 Task: Add an event with the title Second Training Session: Conflict Resolution Strategies in the Workplace, date '2024/04/11', time 8:00 AM to 10:00 AMand add a description: Develop and implement strategies to minimize or eliminate identified risks. This may involve various approaches such as risk avoidance., put the event into Orange category . Add location for the event as: 456 Park Avenue, Downtown, Chicago, USA, logged in from the account softage.8@softage.netand send the event invitation to softage.6@softage.net and softage.7@softage.net. Set a reminder for the event 30 minutes before
Action: Mouse moved to (135, 137)
Screenshot: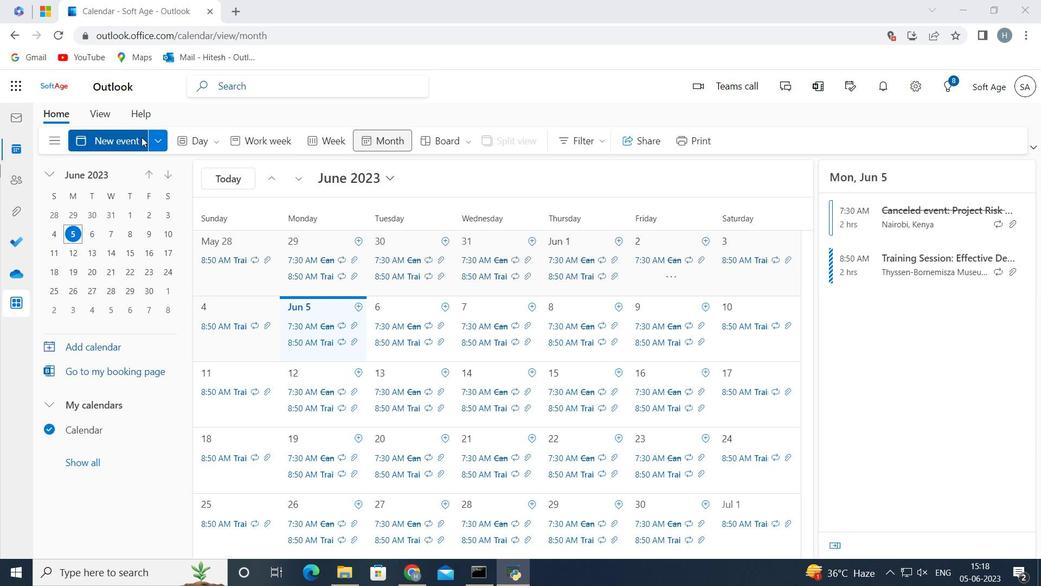 
Action: Mouse pressed left at (135, 137)
Screenshot: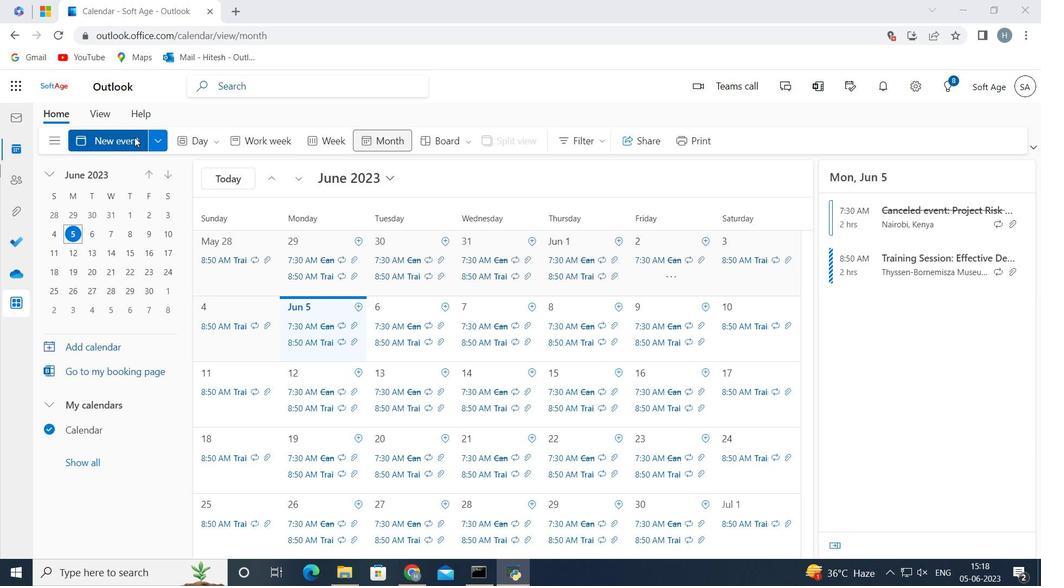
Action: Mouse moved to (263, 221)
Screenshot: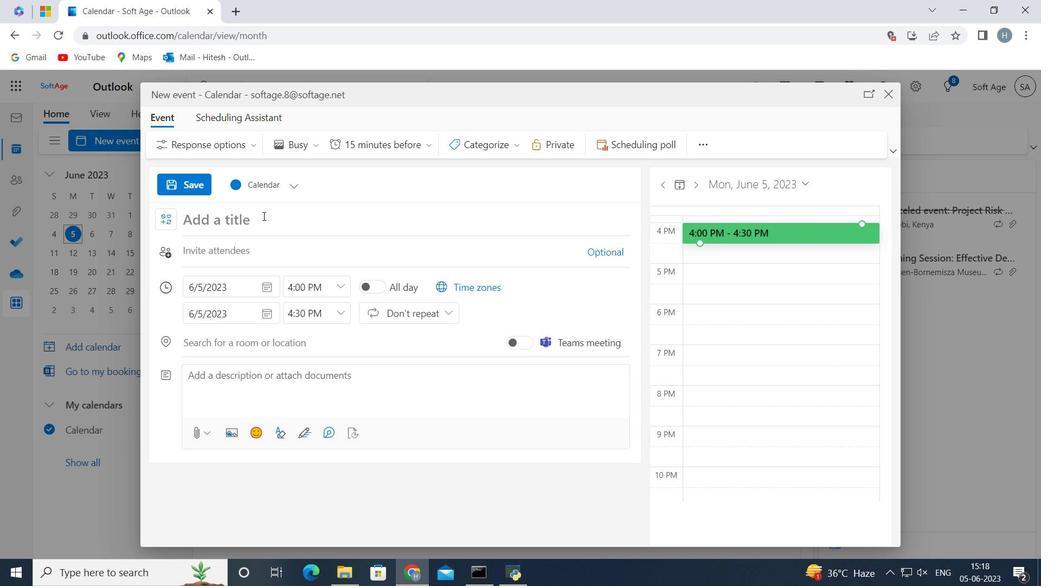 
Action: Mouse pressed left at (263, 221)
Screenshot: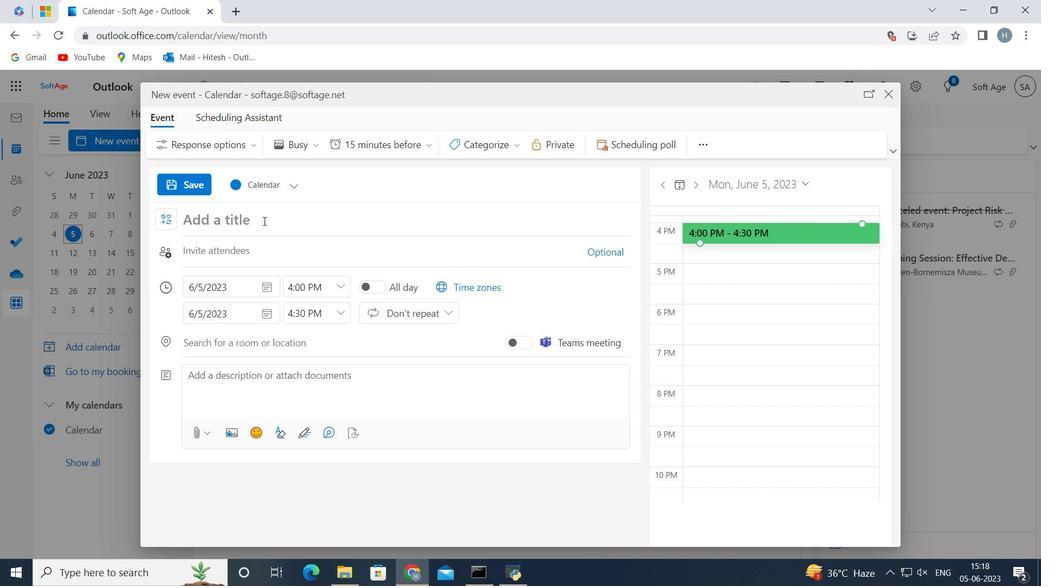 
Action: Key pressed <Key.shift>Second<Key.space><Key.shift>Training<Key.space><Key.shift>Session<Key.shift_r>:<Key.space><Key.shift>Conflict<Key.space><Key.shift>Resolution<Key.space><Key.shift>Strategies<Key.space>in<Key.space>the<Key.space><Key.shift>Workplace<Key.space>
Screenshot: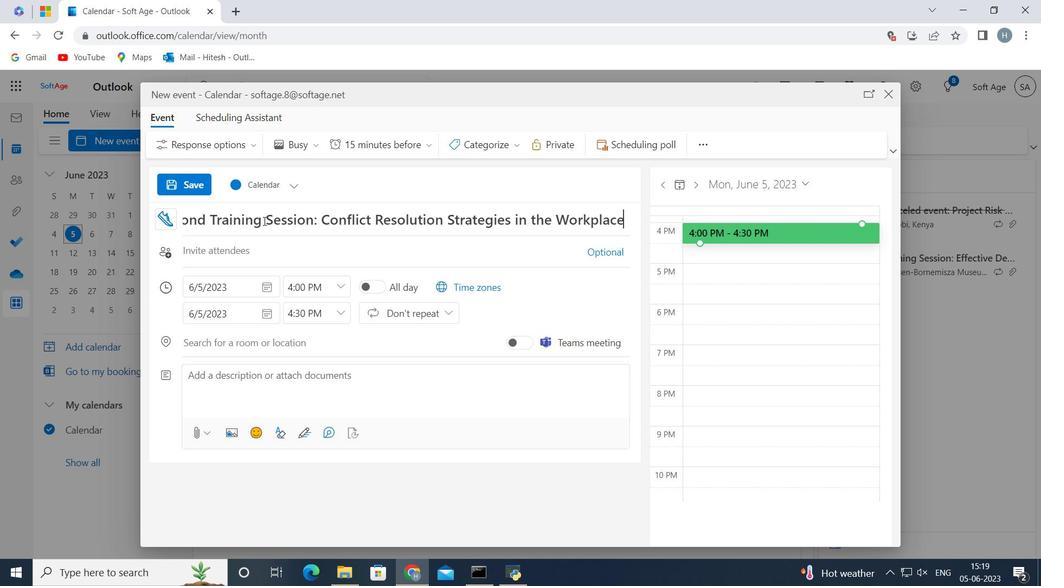 
Action: Mouse moved to (266, 288)
Screenshot: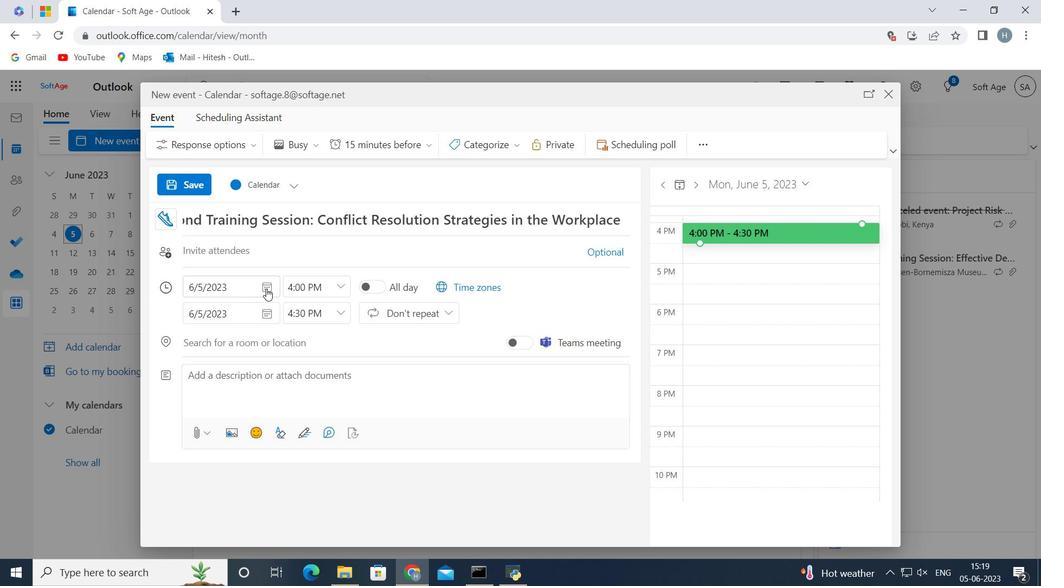
Action: Mouse pressed left at (266, 288)
Screenshot: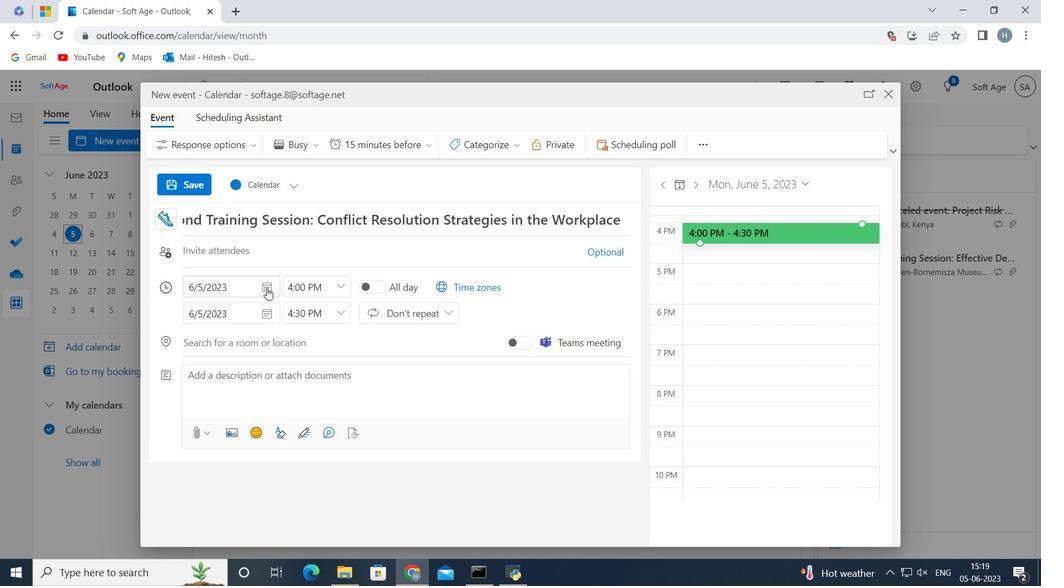 
Action: Mouse moved to (240, 309)
Screenshot: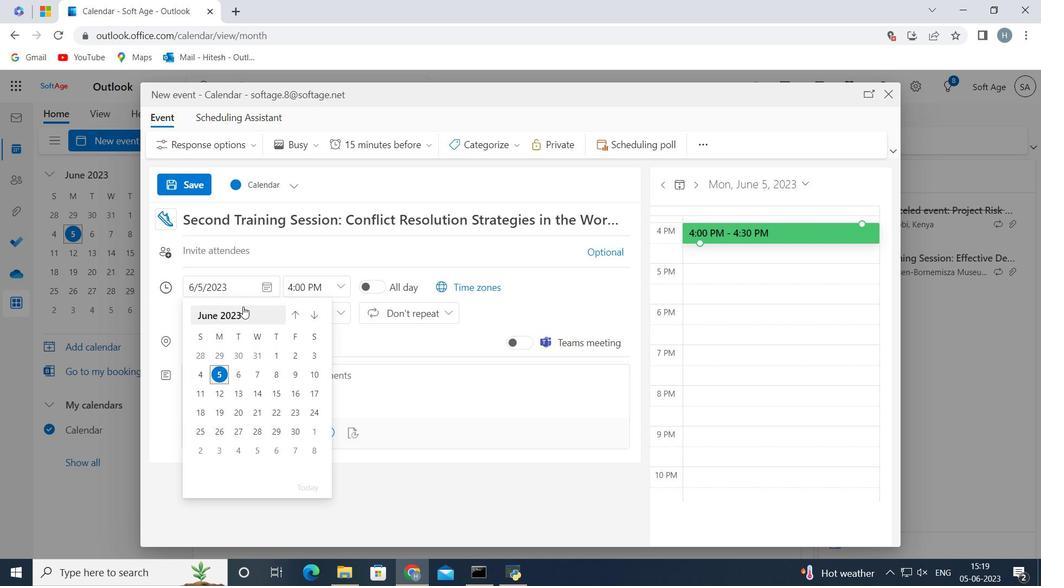 
Action: Mouse pressed left at (240, 309)
Screenshot: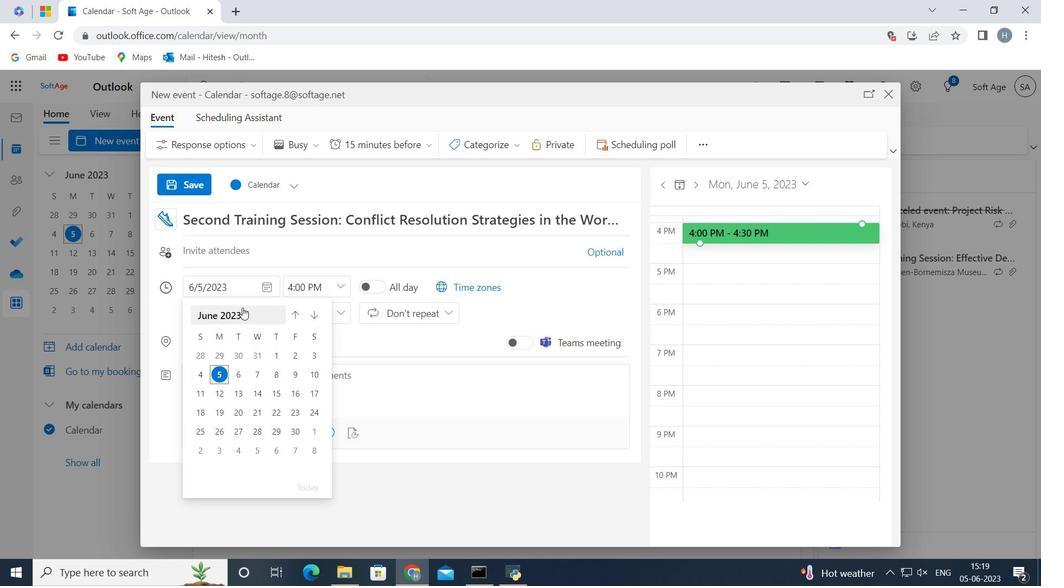 
Action: Mouse pressed left at (240, 309)
Screenshot: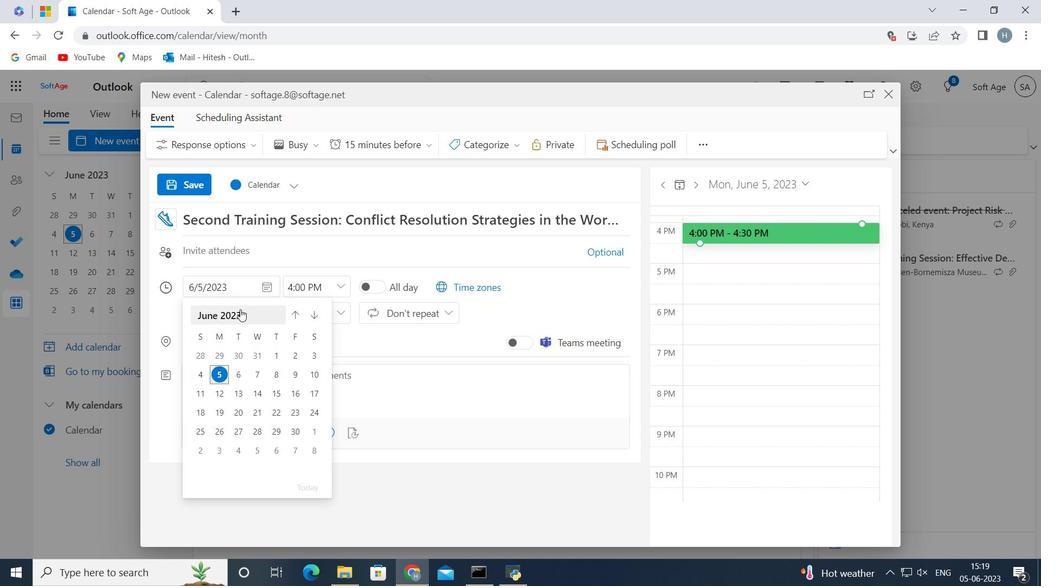 
Action: Mouse moved to (210, 373)
Screenshot: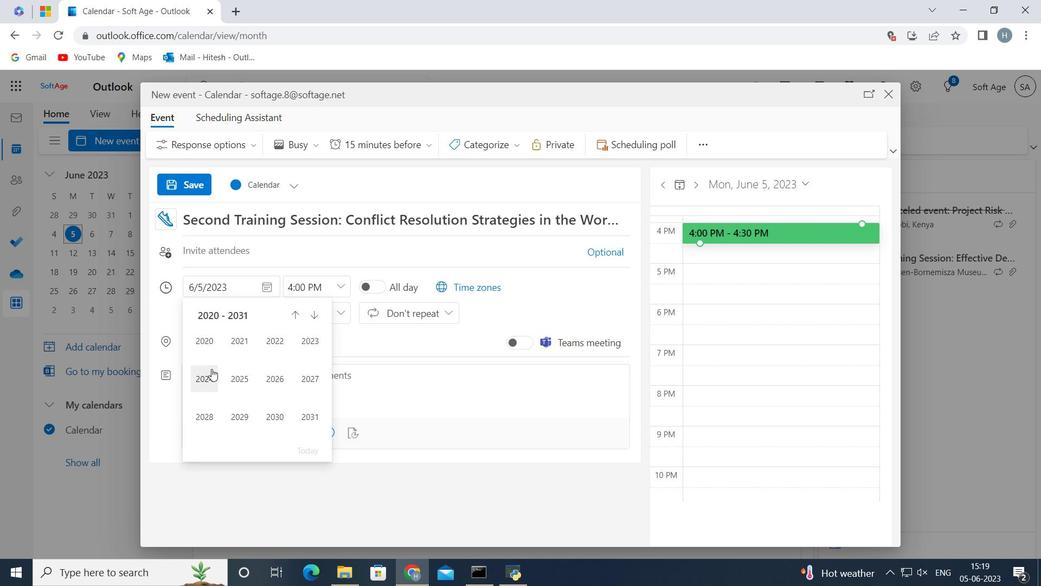 
Action: Mouse pressed left at (210, 373)
Screenshot: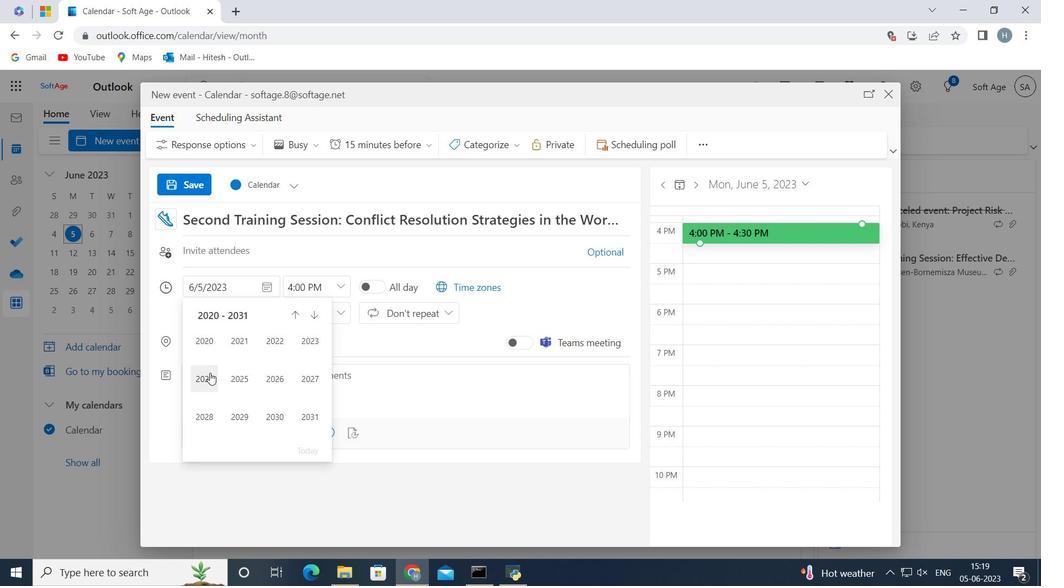 
Action: Mouse moved to (314, 340)
Screenshot: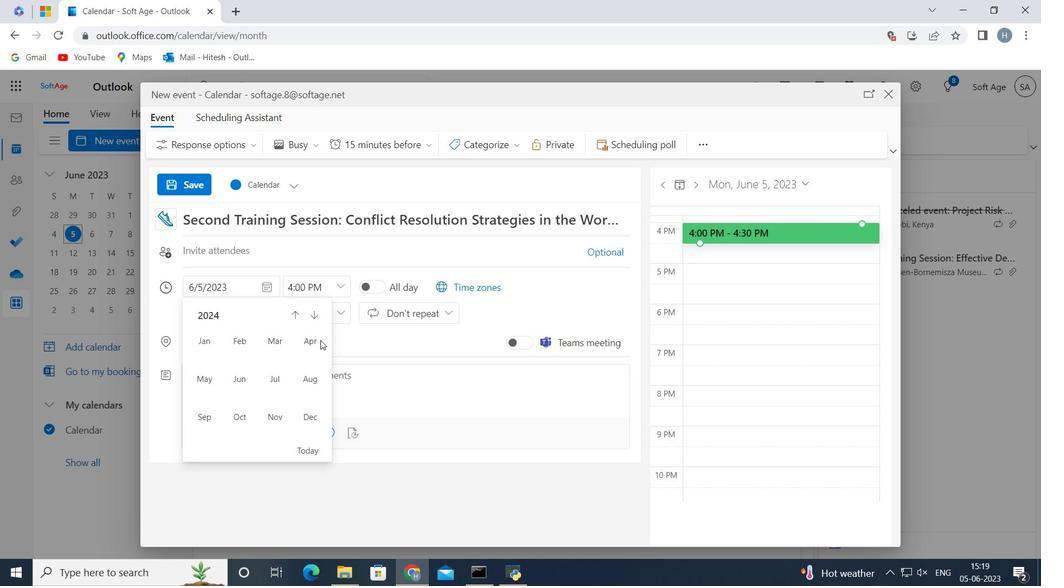 
Action: Mouse pressed left at (314, 340)
Screenshot: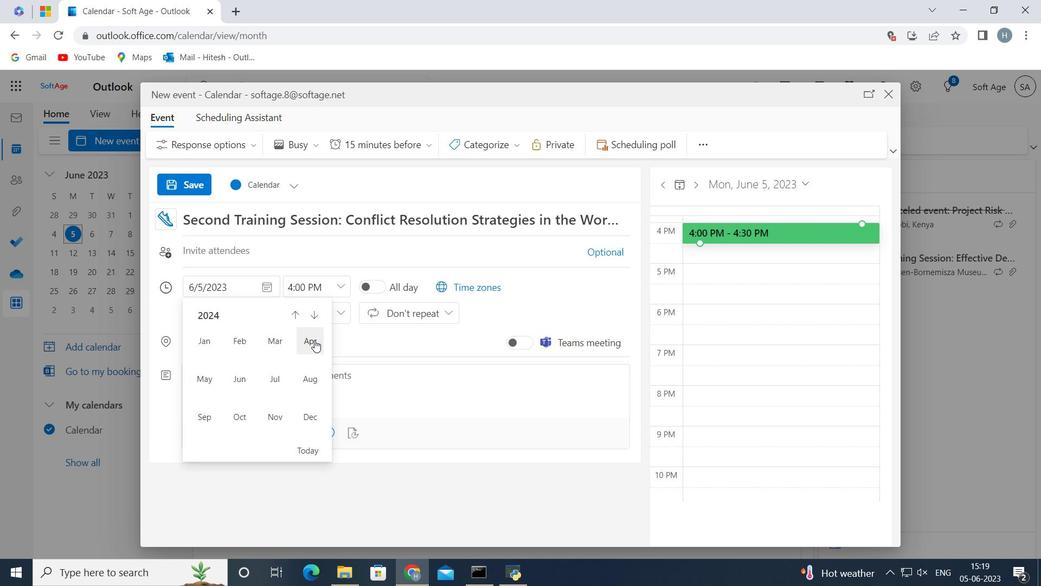 
Action: Mouse moved to (277, 371)
Screenshot: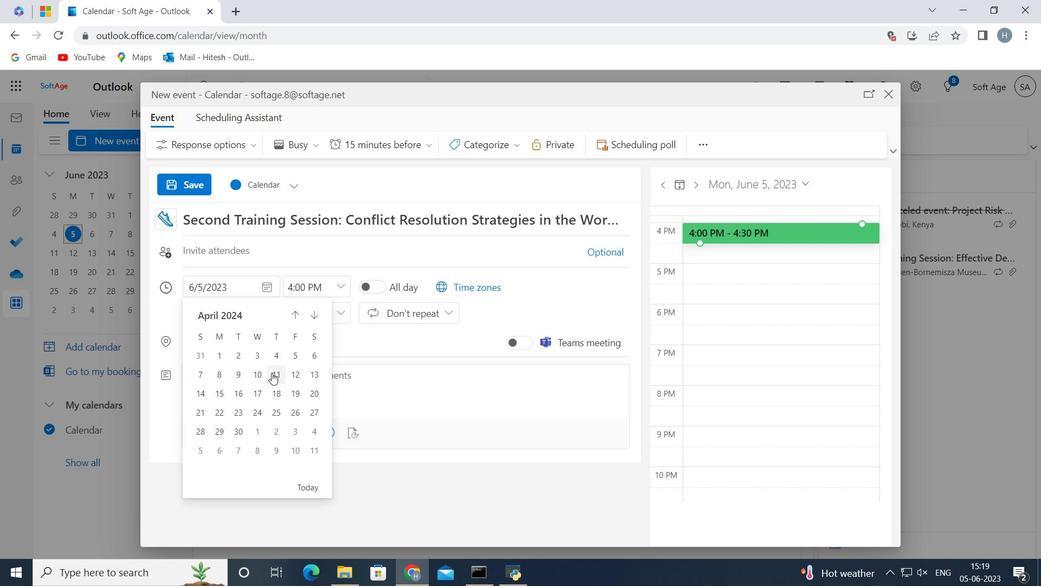 
Action: Mouse pressed left at (277, 371)
Screenshot: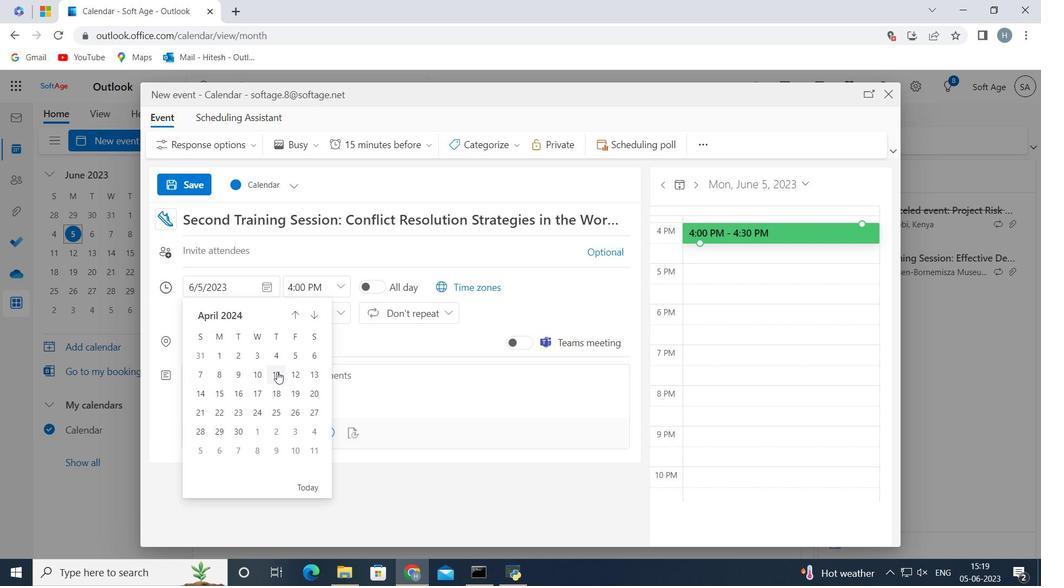 
Action: Mouse moved to (341, 284)
Screenshot: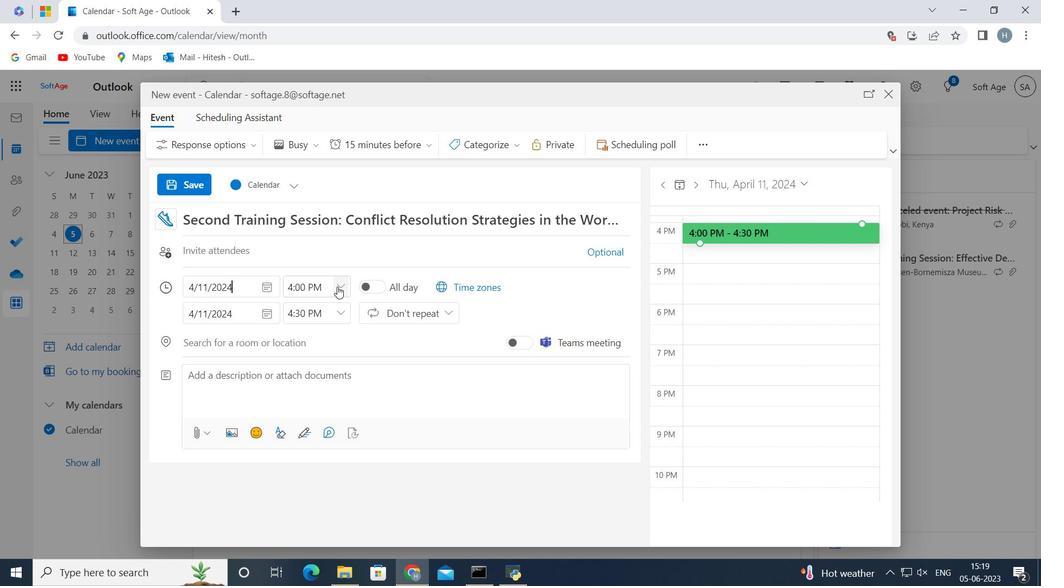
Action: Mouse pressed left at (341, 284)
Screenshot: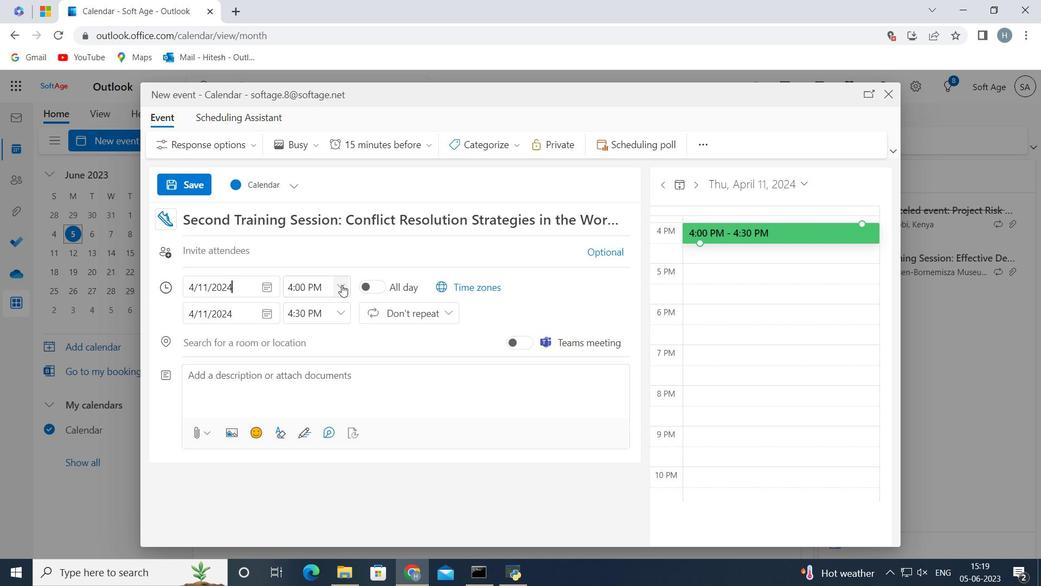 
Action: Mouse moved to (316, 356)
Screenshot: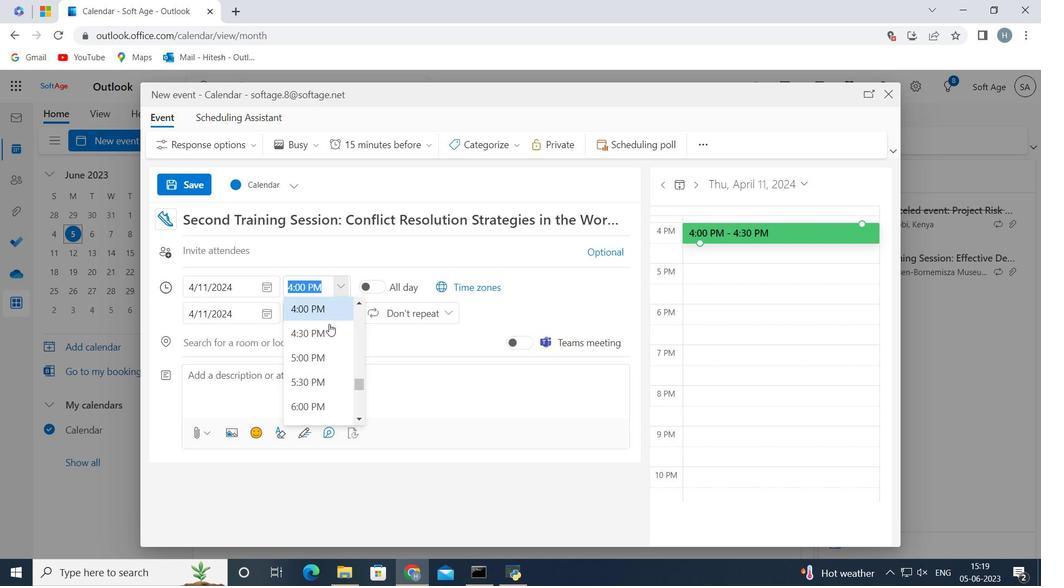 
Action: Mouse scrolled (316, 357) with delta (0, 0)
Screenshot: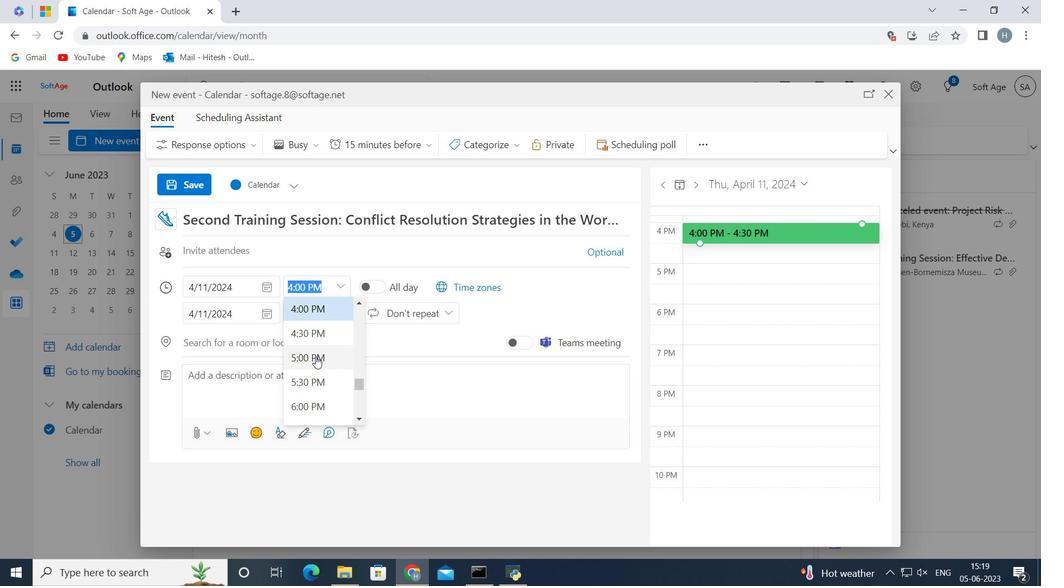 
Action: Mouse scrolled (316, 357) with delta (0, 0)
Screenshot: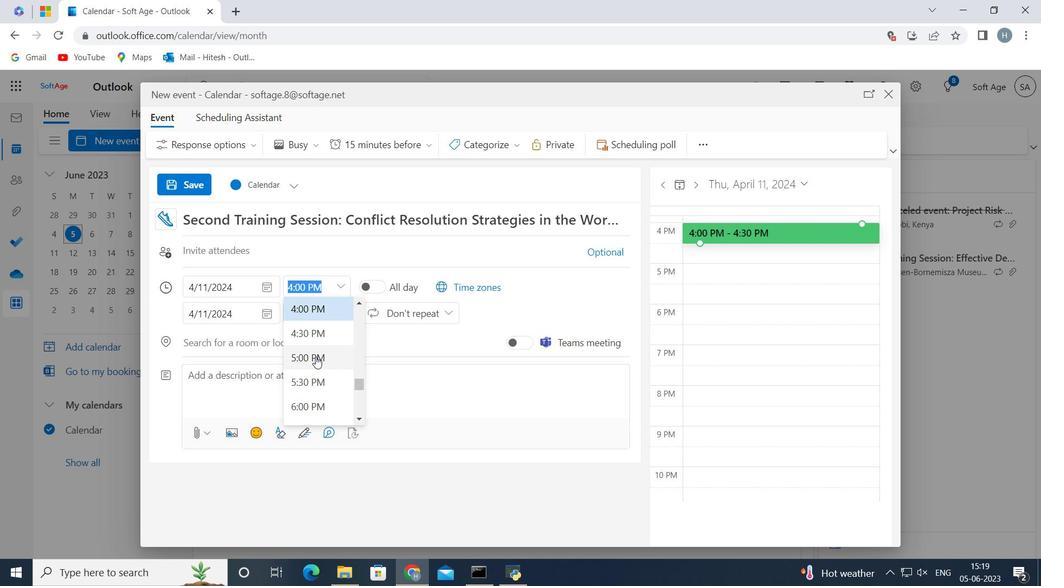 
Action: Mouse scrolled (316, 357) with delta (0, 0)
Screenshot: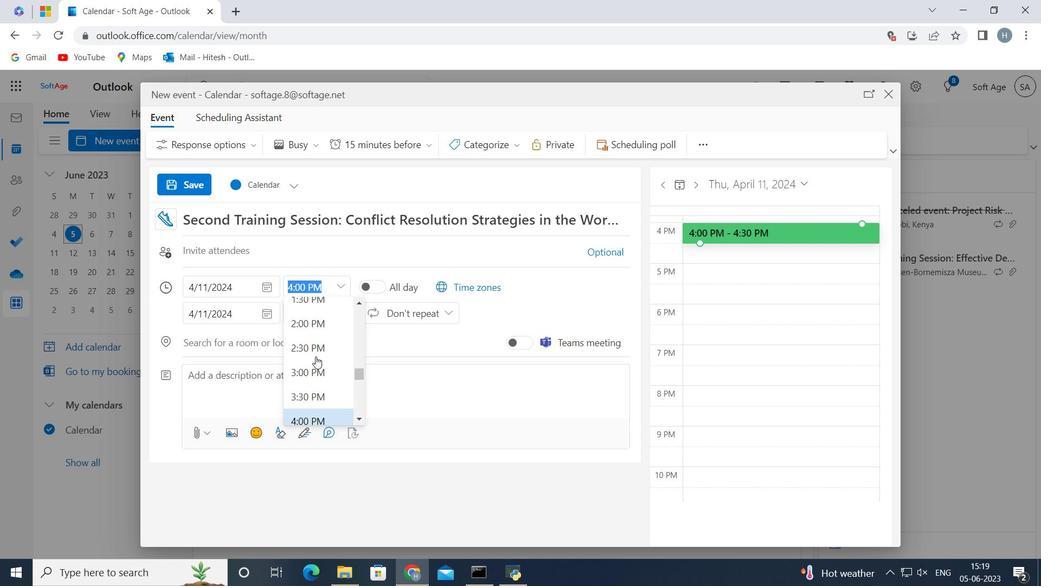 
Action: Mouse scrolled (316, 357) with delta (0, 0)
Screenshot: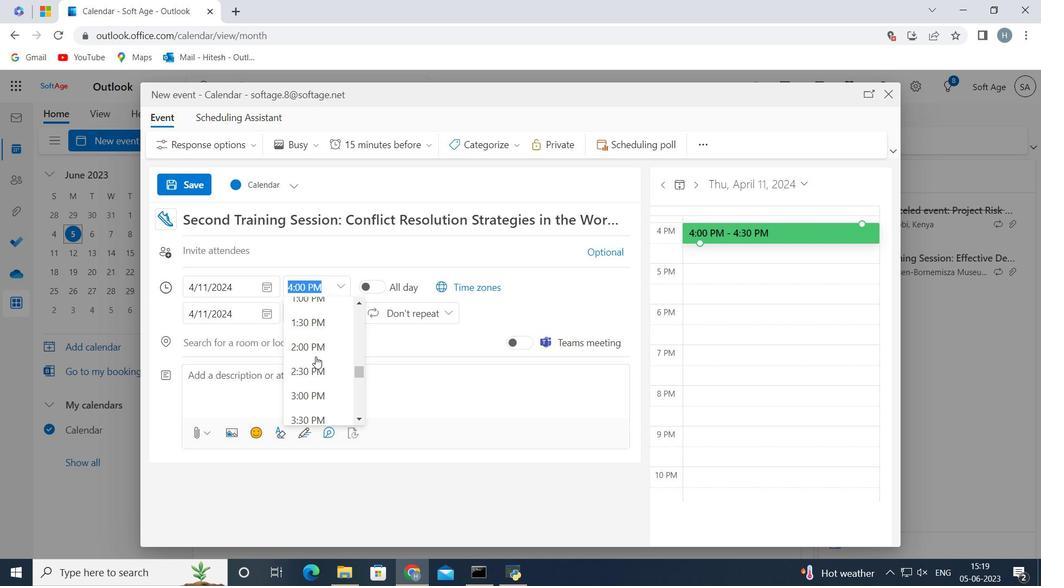 
Action: Mouse scrolled (316, 357) with delta (0, 0)
Screenshot: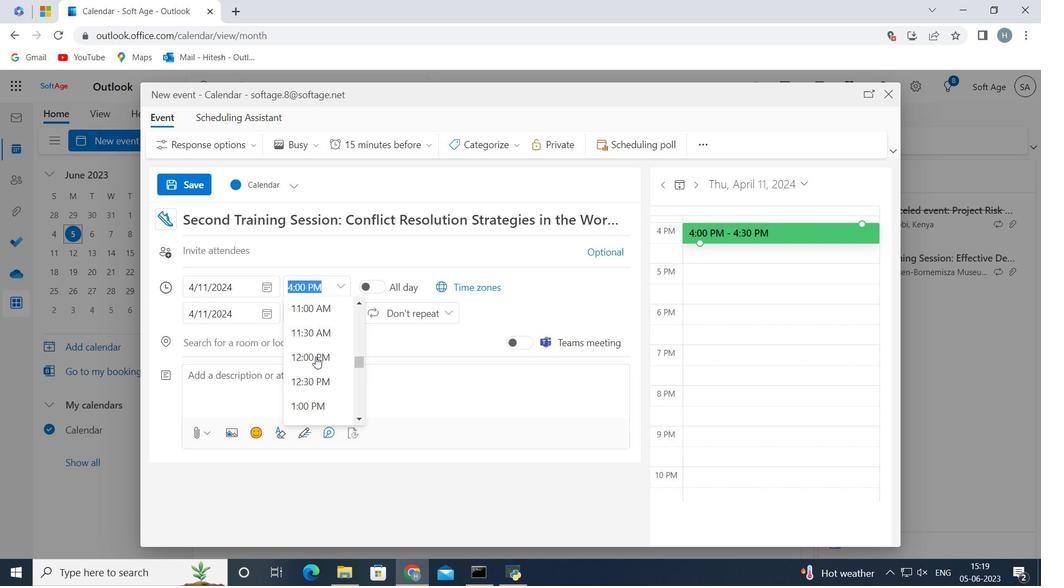 
Action: Mouse scrolled (316, 357) with delta (0, 0)
Screenshot: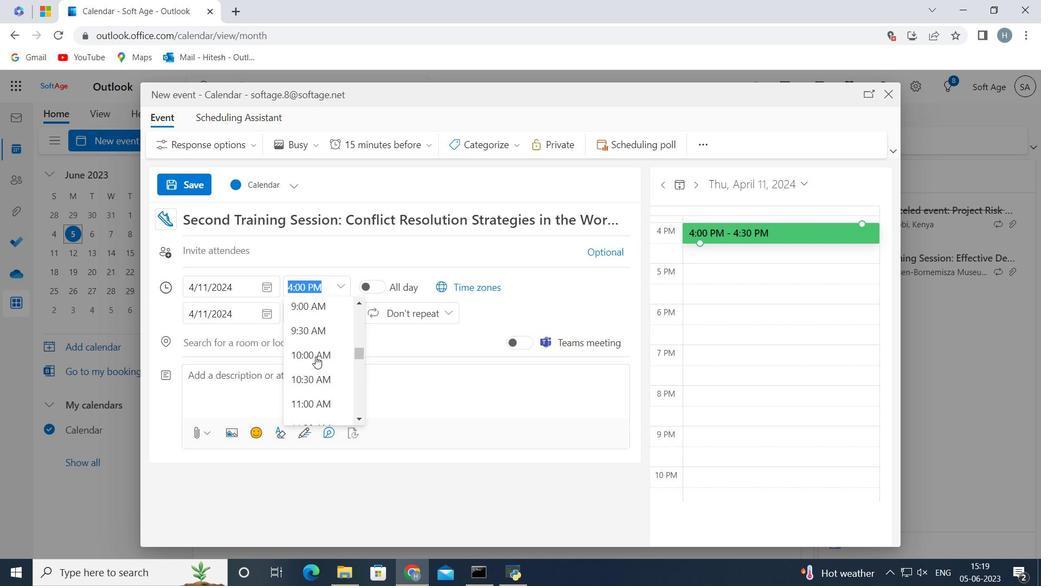 
Action: Mouse moved to (309, 332)
Screenshot: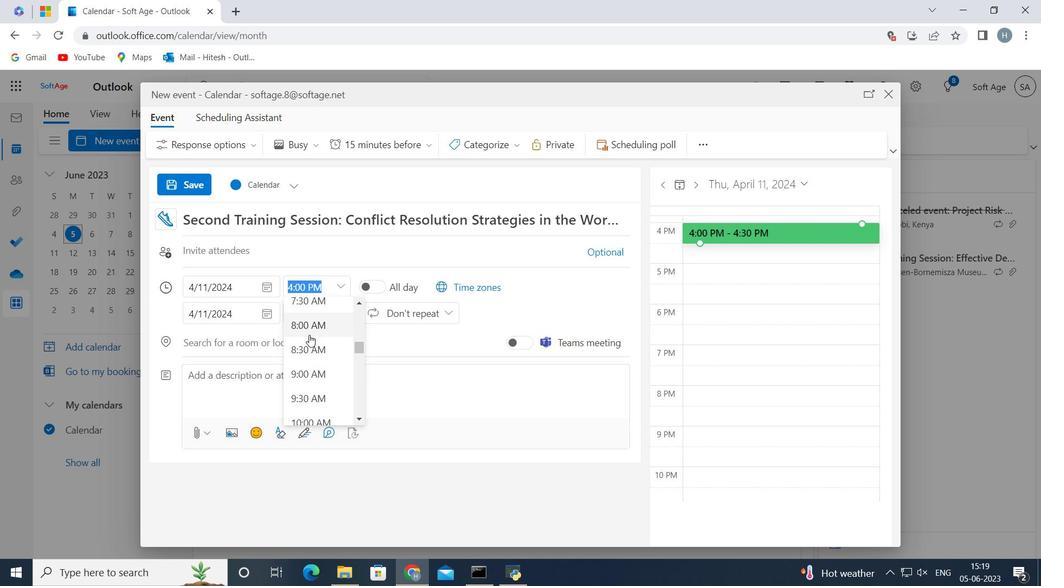 
Action: Mouse pressed left at (309, 332)
Screenshot: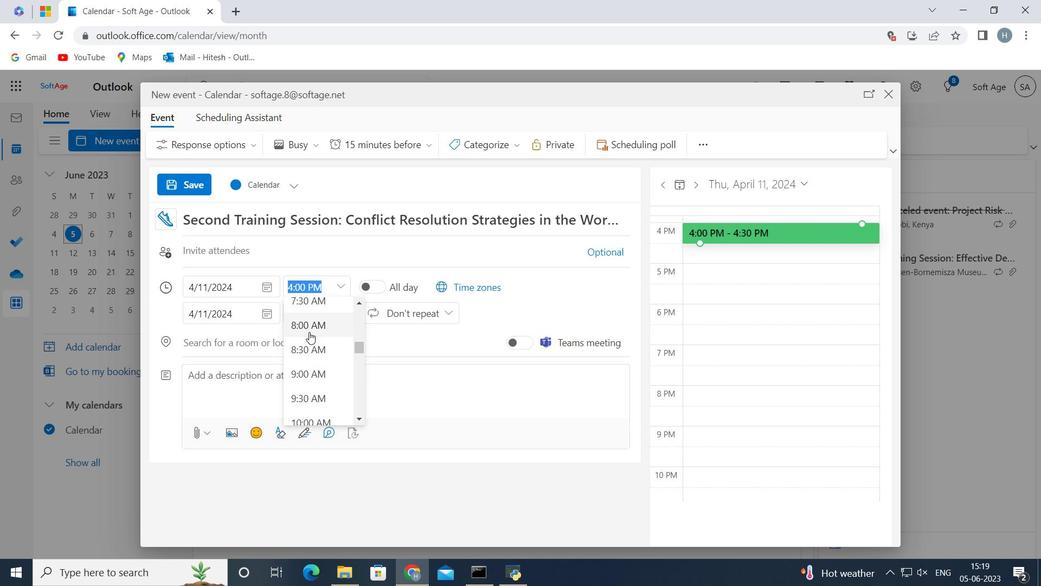 
Action: Mouse moved to (347, 313)
Screenshot: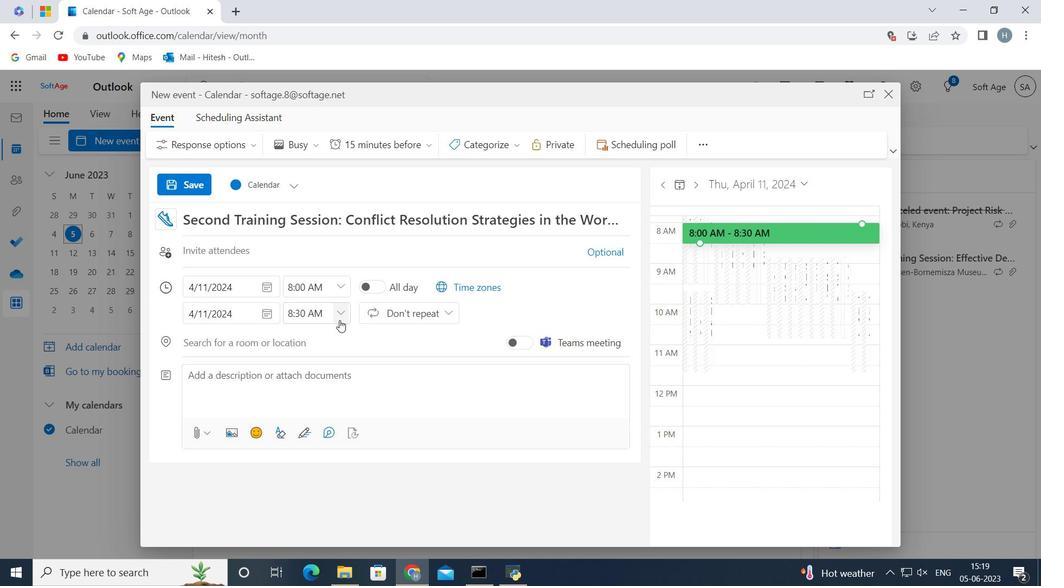 
Action: Mouse pressed left at (347, 313)
Screenshot: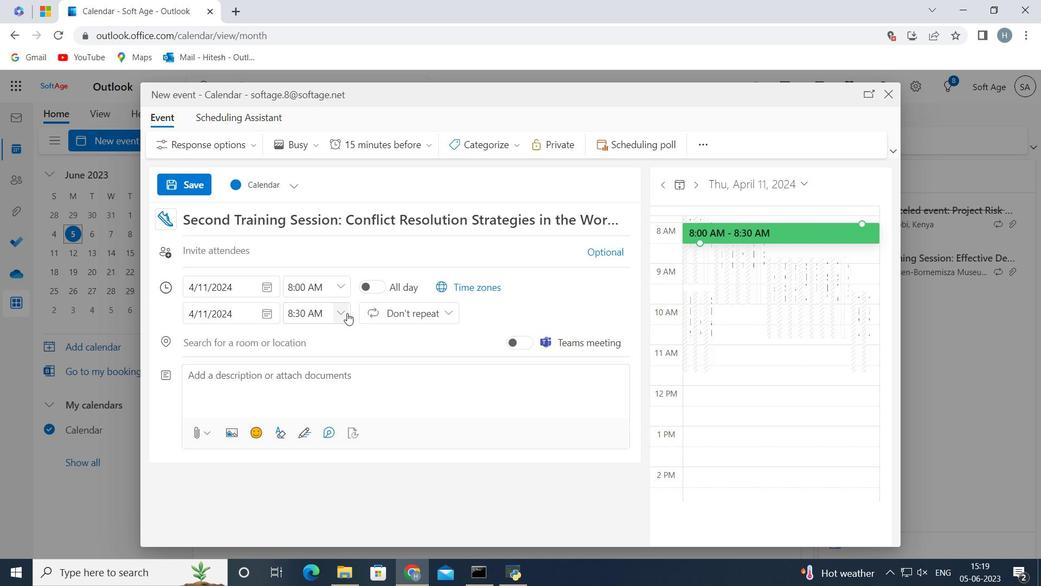 
Action: Mouse moved to (329, 404)
Screenshot: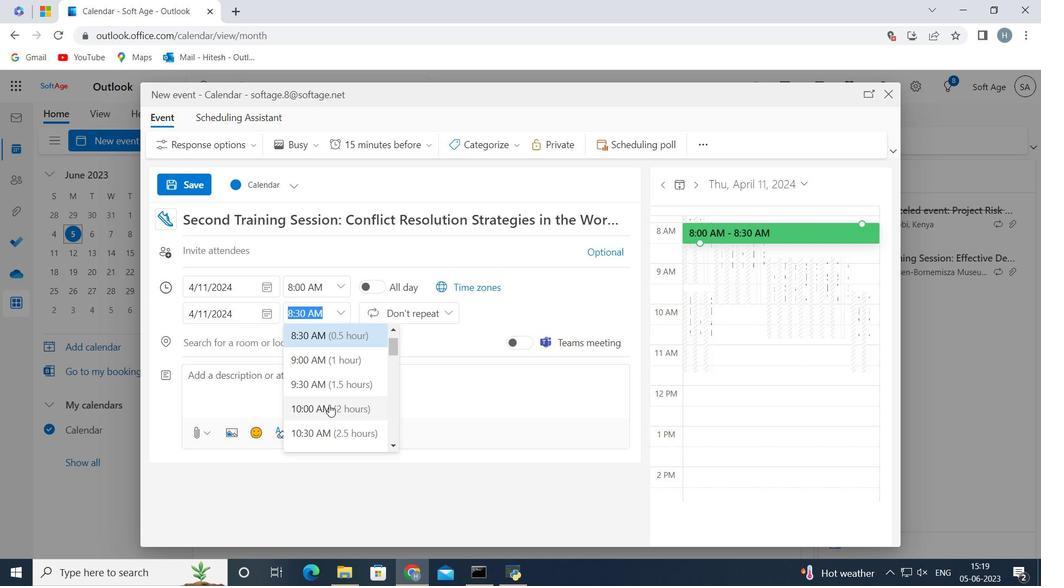 
Action: Mouse pressed left at (329, 404)
Screenshot: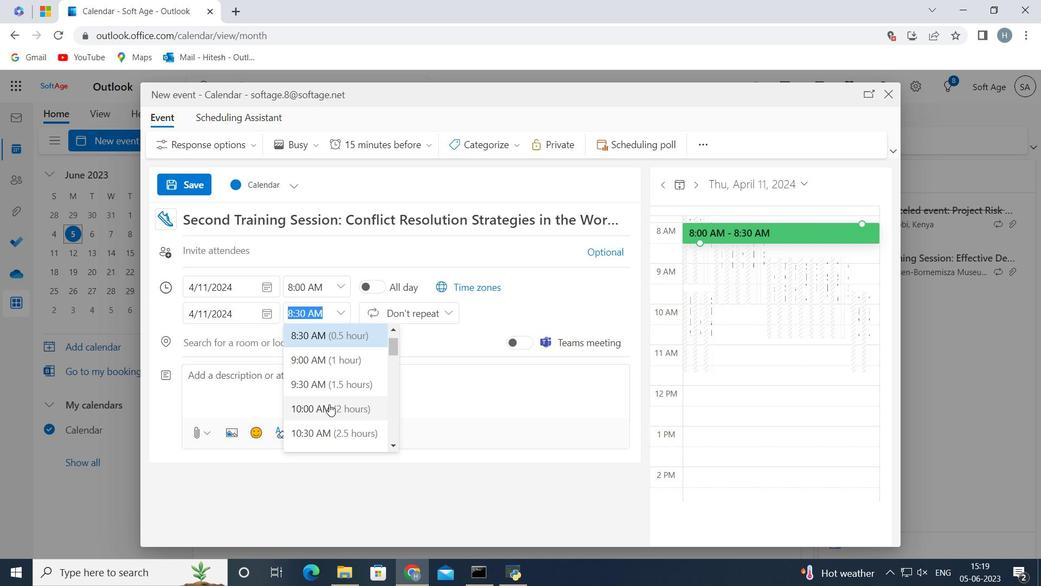 
Action: Mouse moved to (299, 387)
Screenshot: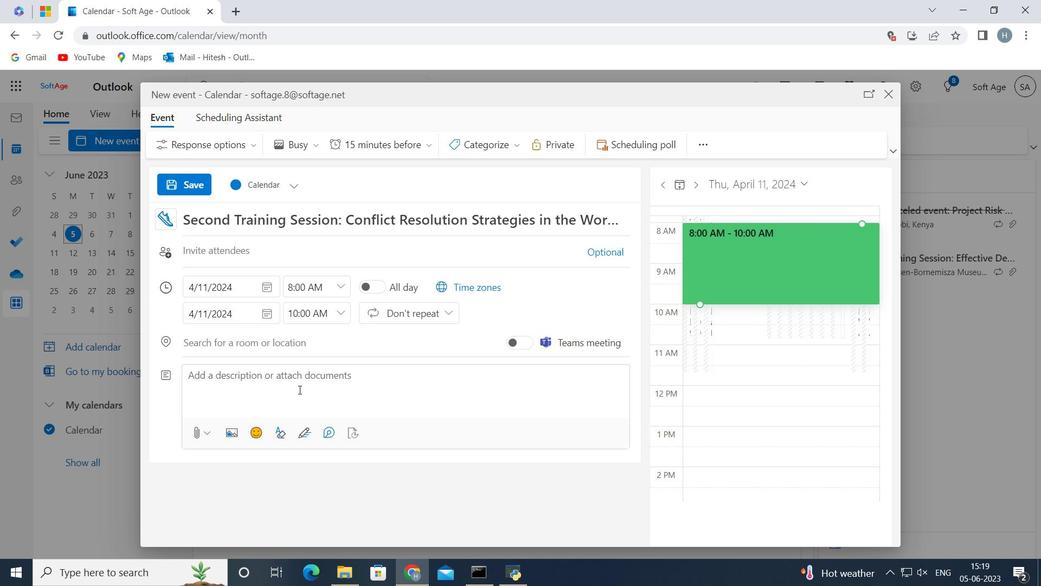 
Action: Mouse pressed left at (299, 387)
Screenshot: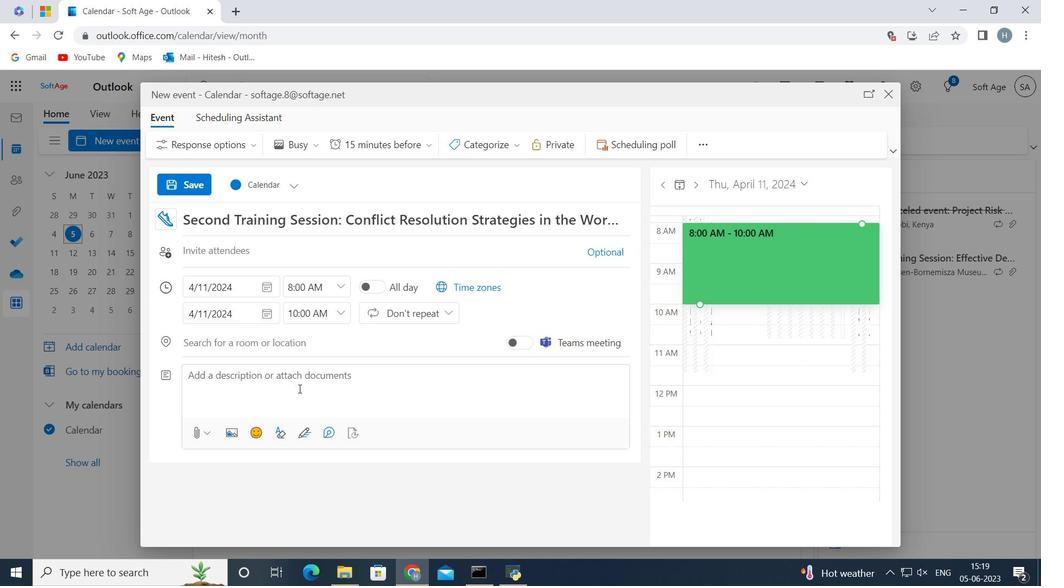 
Action: Key pressed <Key.shift>Develop<Key.space>and<Key.space>implement<Key.space>strategies<Key.space>to<Key.space>minimize<Key.space>or<Key.space>eliminate<Key.space>identified<Key.space>risks.<Key.space><Key.shift>This<Key.space>may<Key.space>involve<Key.space>varo<Key.backspace>ious<Key.space>approaches<Key.space>such<Key.space>as<Key.space>risk<Key.space>avoidance.<Key.space>
Screenshot: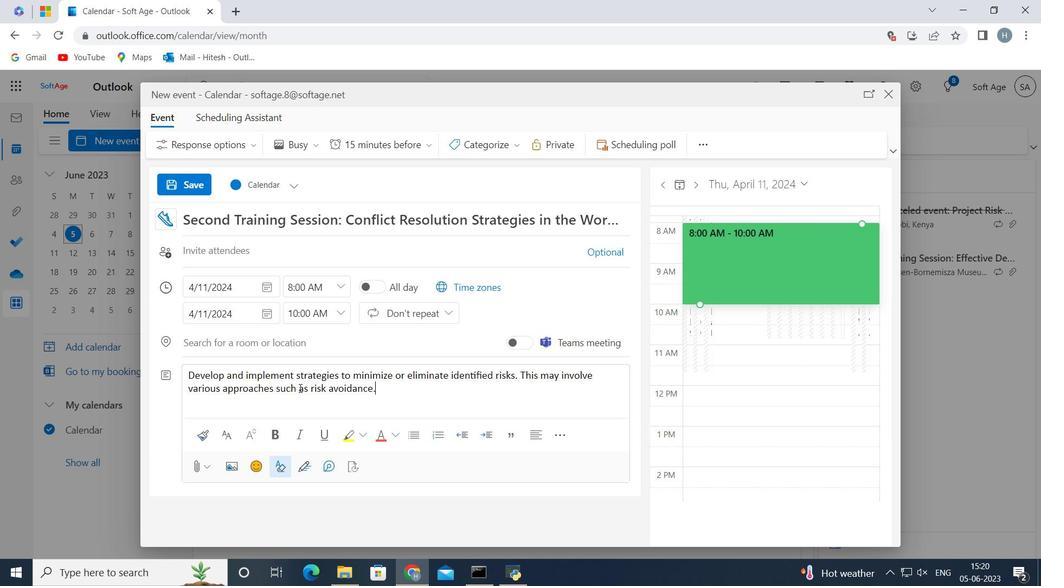 
Action: Mouse moved to (512, 141)
Screenshot: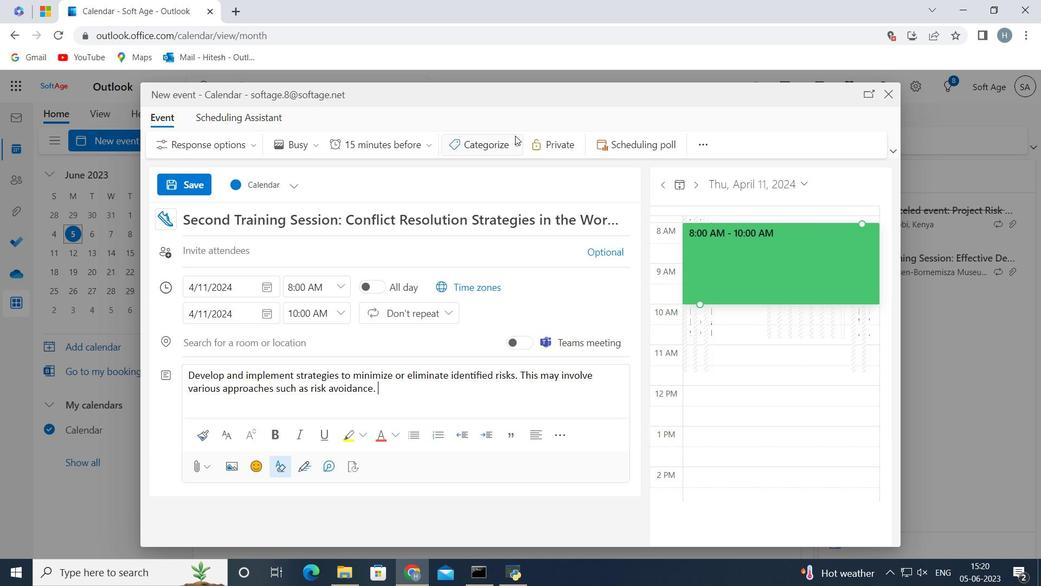 
Action: Mouse pressed left at (512, 141)
Screenshot: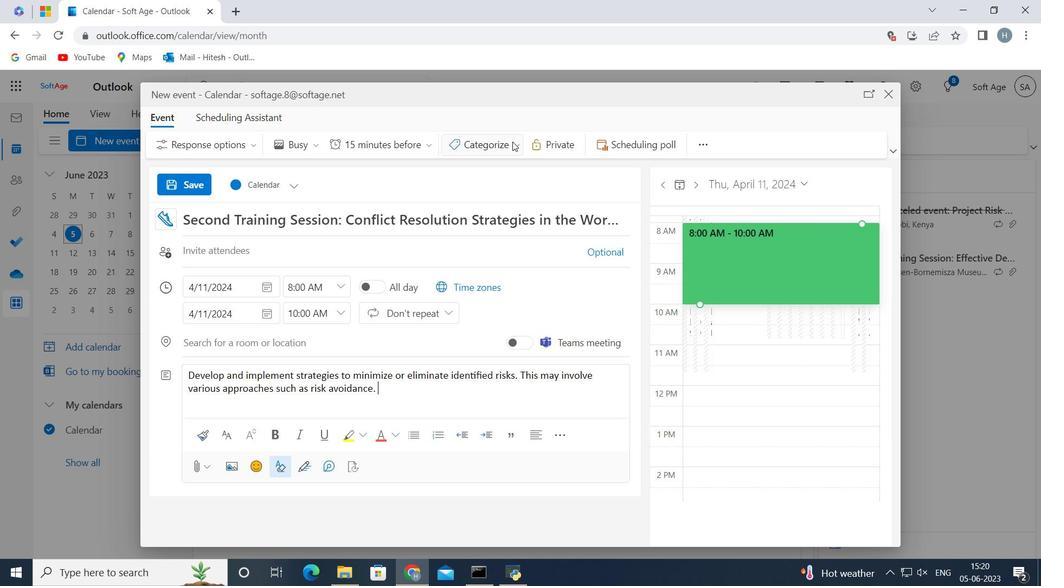 
Action: Mouse moved to (506, 207)
Screenshot: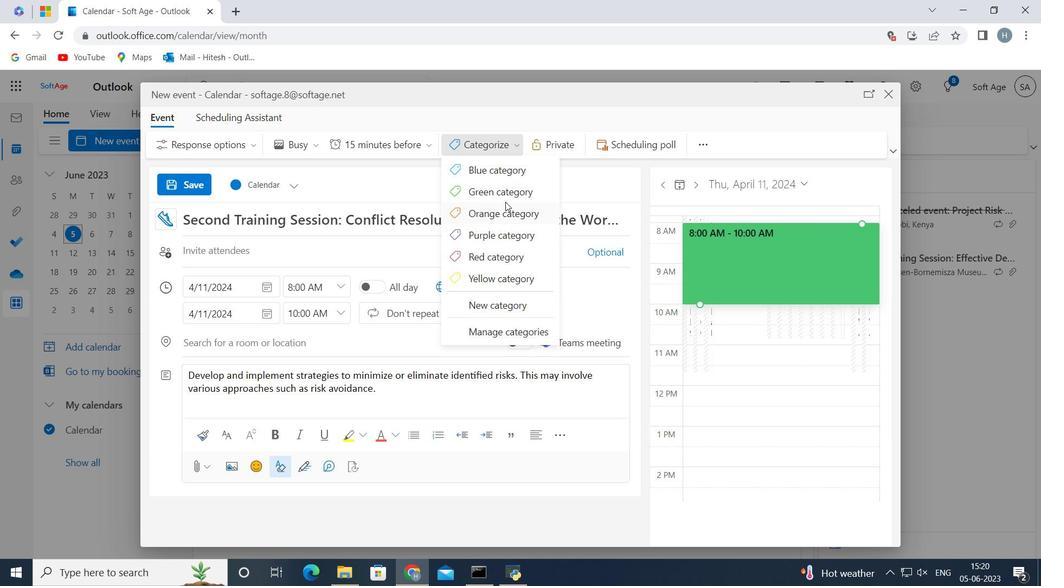 
Action: Mouse pressed left at (506, 207)
Screenshot: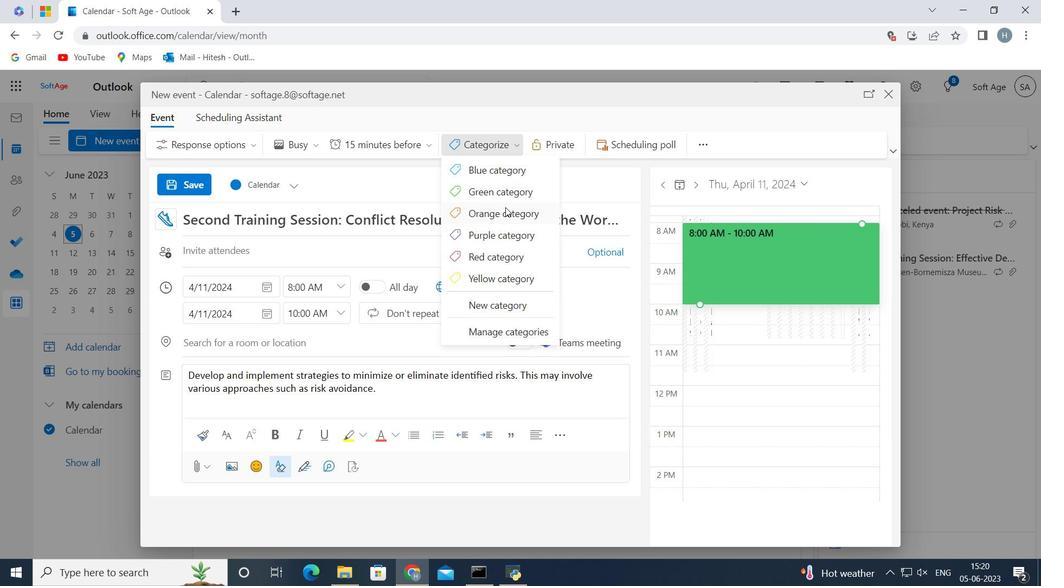 
Action: Mouse moved to (329, 340)
Screenshot: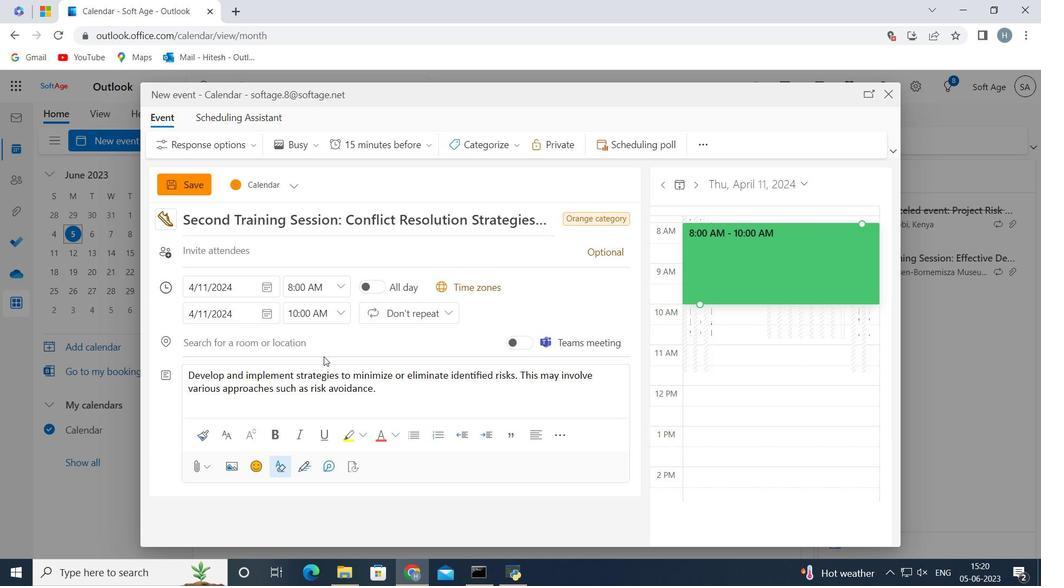 
Action: Mouse pressed left at (329, 340)
Screenshot: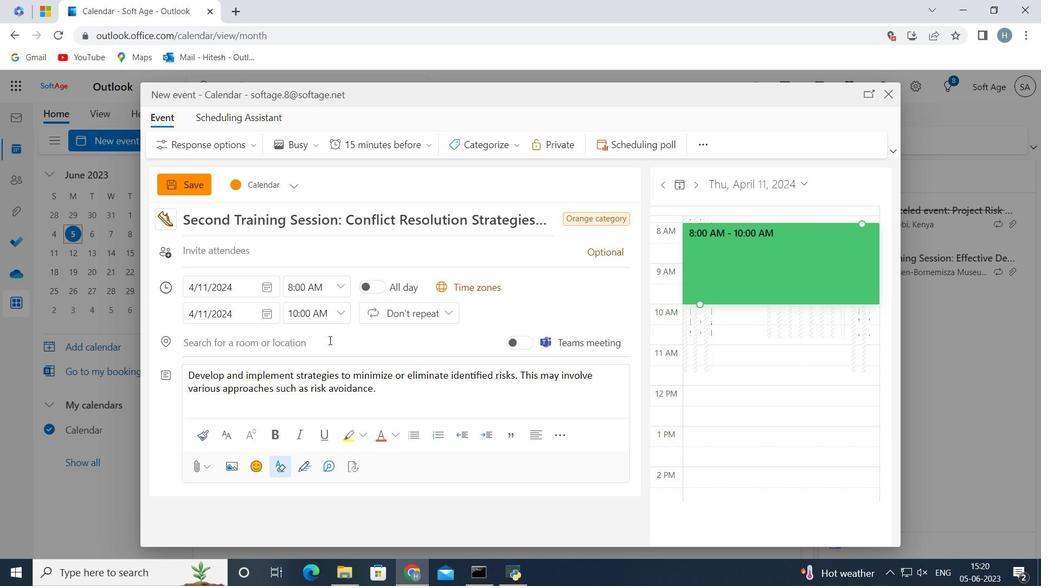 
Action: Mouse moved to (329, 340)
Screenshot: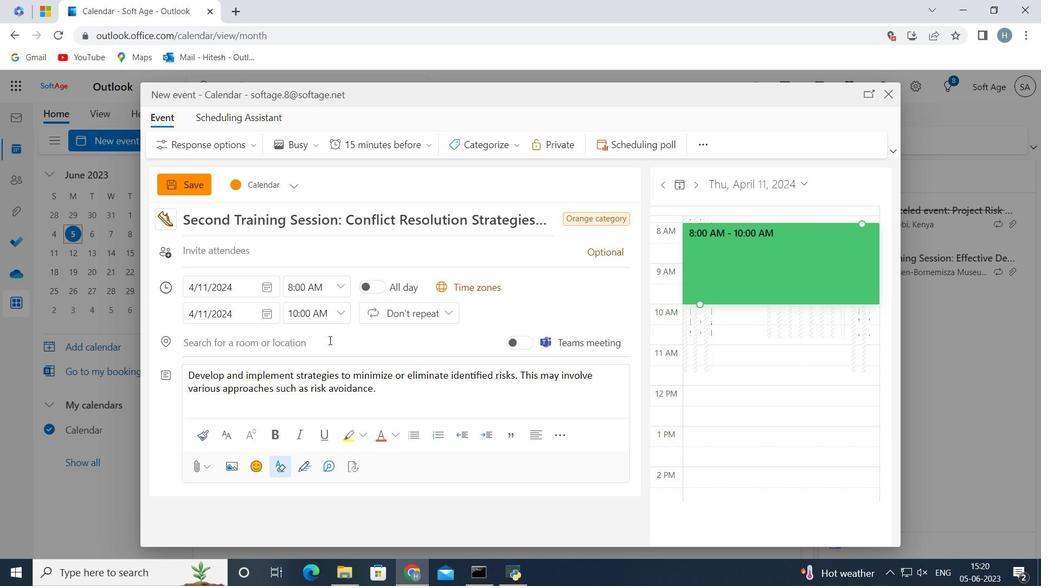 
Action: Key pressed <Key.shift>456<Key.space><Key.shift>Park<Key.space><Key.shift>Avenue<Key.space>=,<Key.space><Key.shift>Downtoen,<Key.space><Key.shift>Chicago,<Key.space><Key.shift>USA<Key.space><Key.left><Key.left><Key.left><Key.left><Key.left><Key.left>456<Key.space><Key.shift>Park<Key.space><Key.shift>Avenue,<Key.space><Key.shift>Downtown,<Key.space><Key.shift>Chicago,<Key.space><Key.shift>U<Key.shift>SA<Key.space>
Screenshot: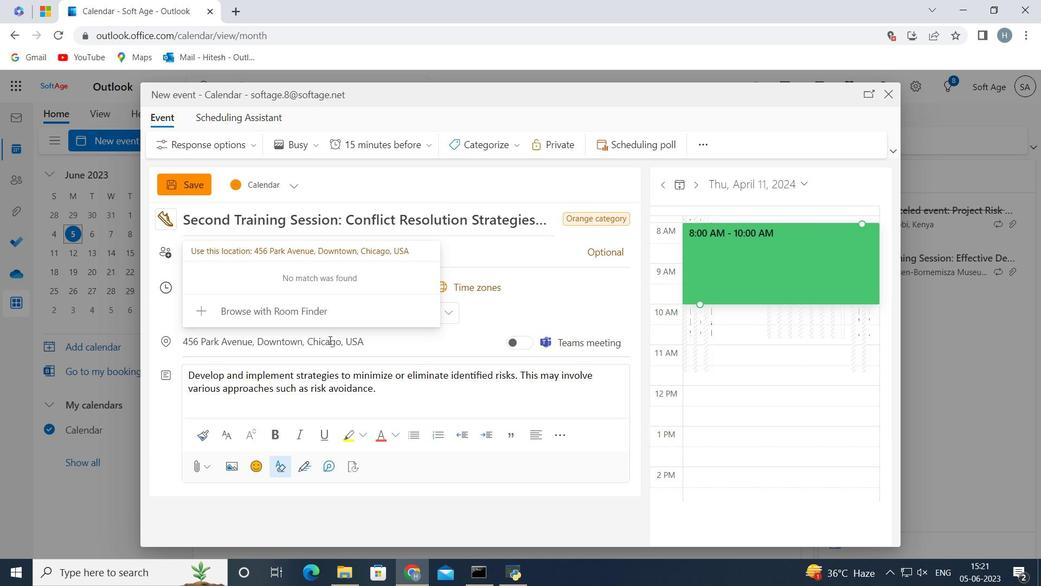 
Action: Mouse moved to (527, 275)
Screenshot: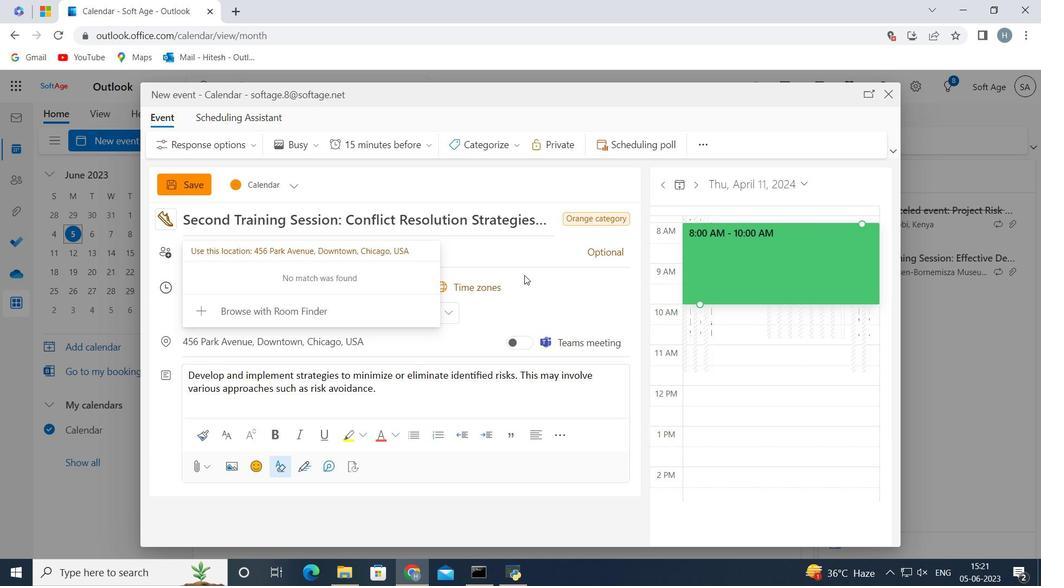 
Action: Mouse pressed left at (527, 275)
Screenshot: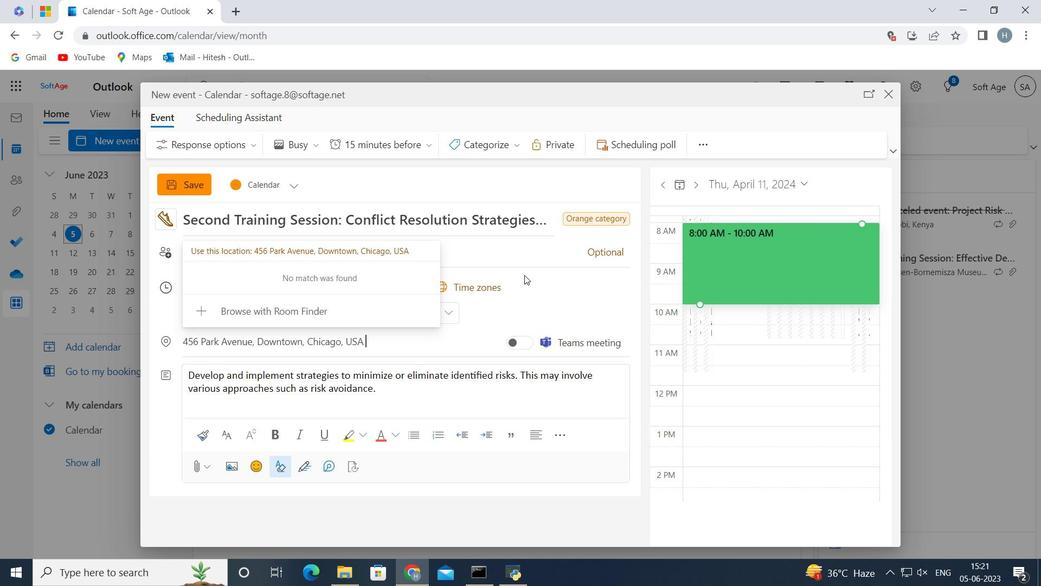 
Action: Mouse moved to (499, 259)
Screenshot: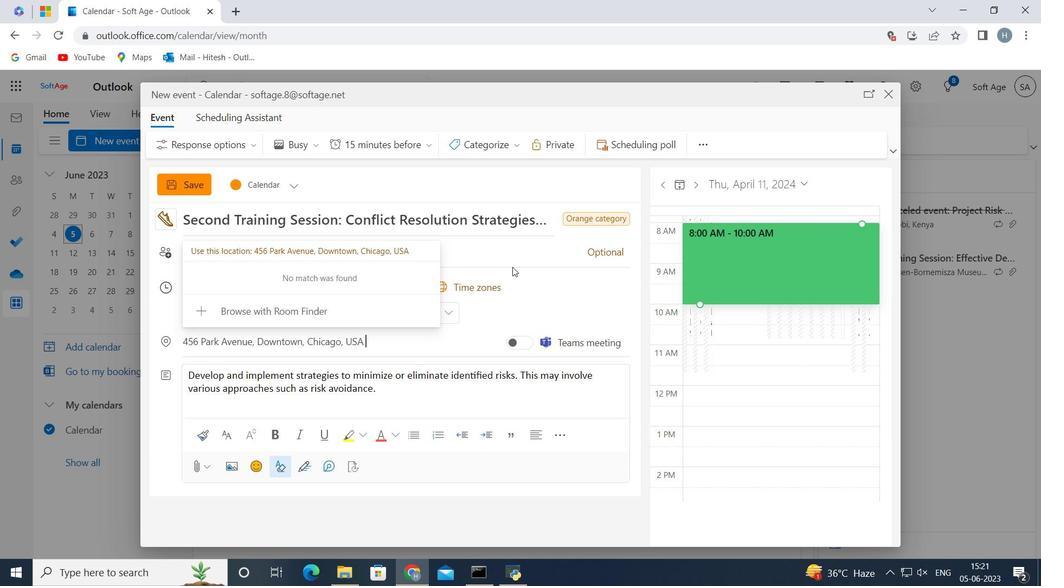 
Action: Mouse pressed left at (499, 259)
Screenshot: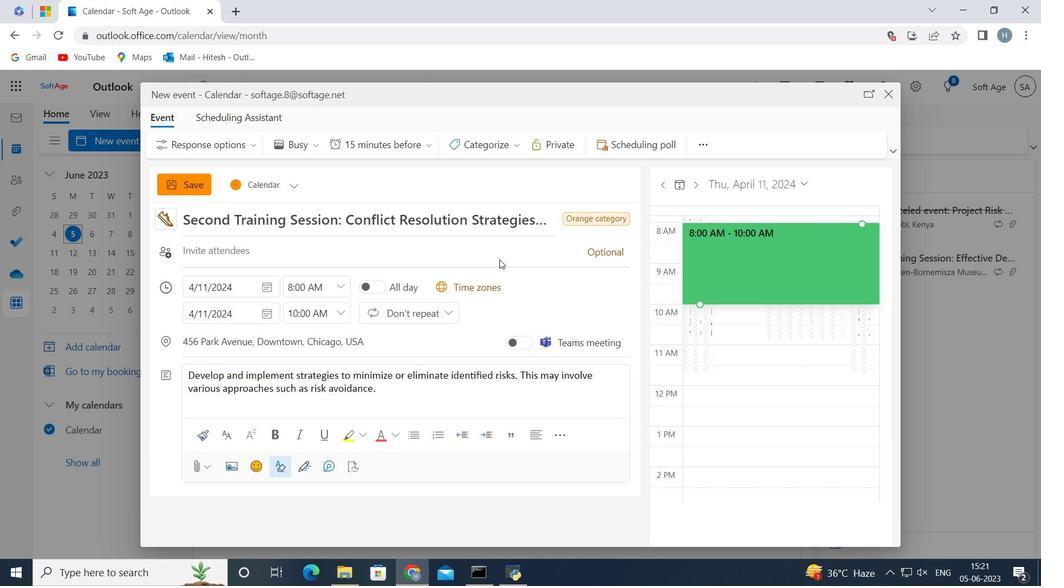 
Action: Key pressed softage.6<Key.shift>@softage.net
Screenshot: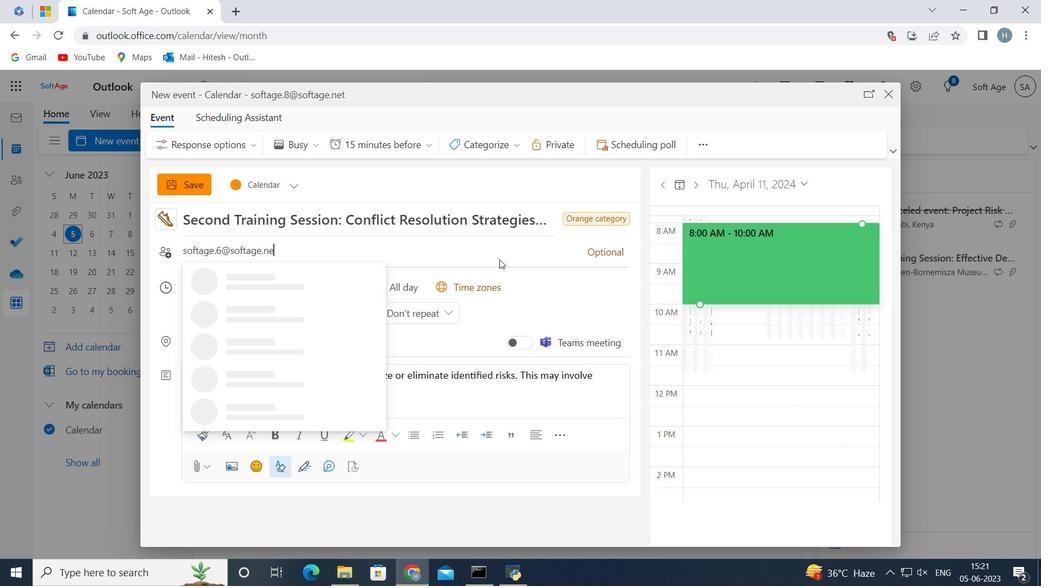 
Action: Mouse moved to (258, 281)
Screenshot: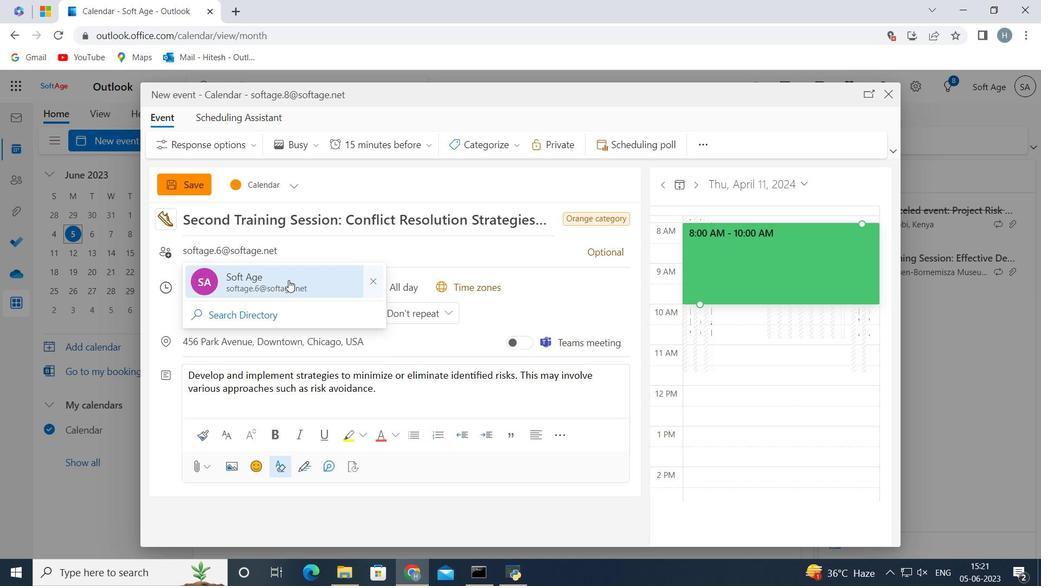 
Action: Mouse pressed left at (258, 281)
Screenshot: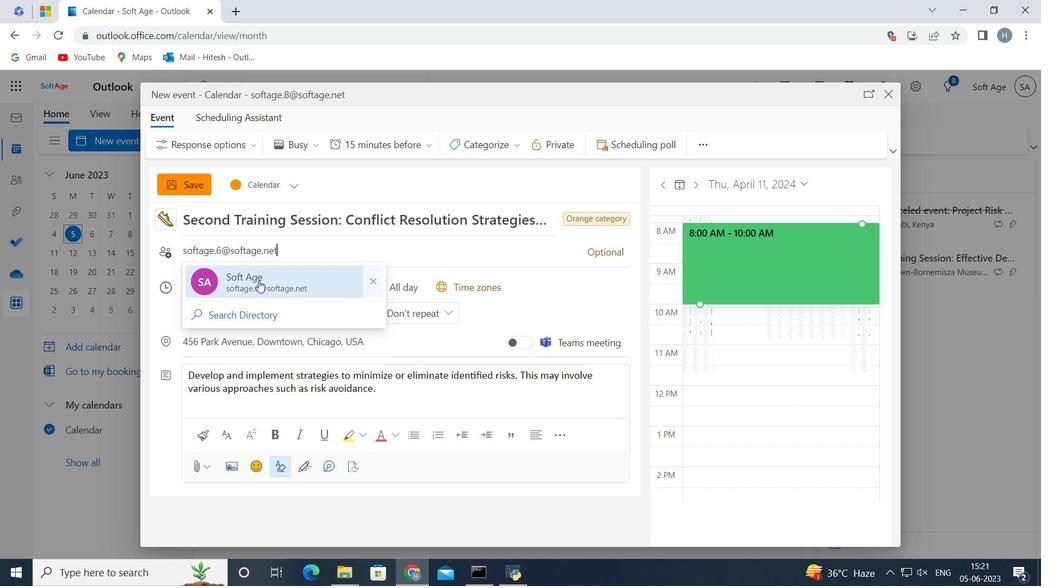
Action: Key pressed softage.7<Key.shift>@softage.net
Screenshot: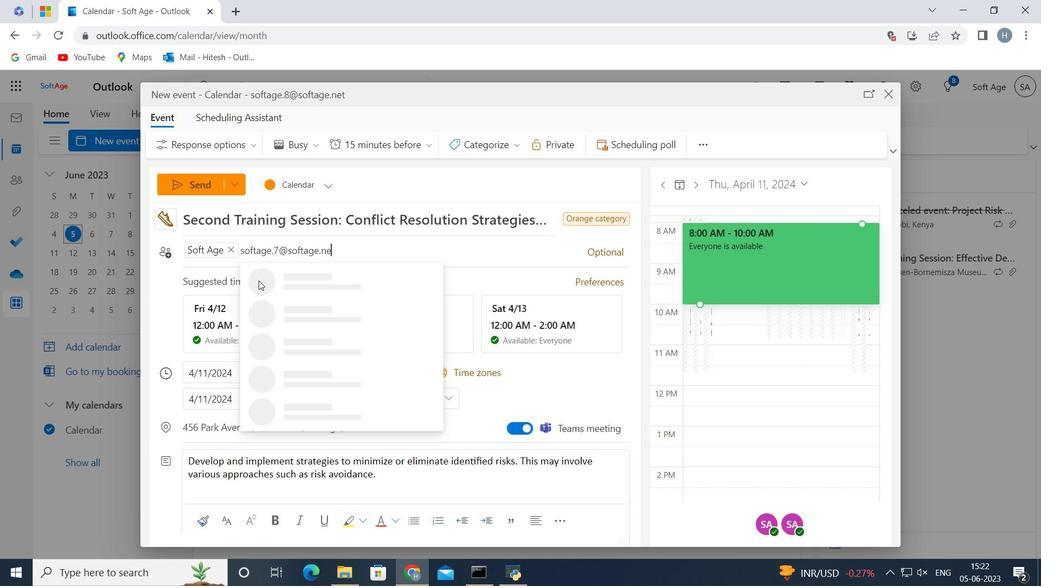 
Action: Mouse moved to (302, 278)
Screenshot: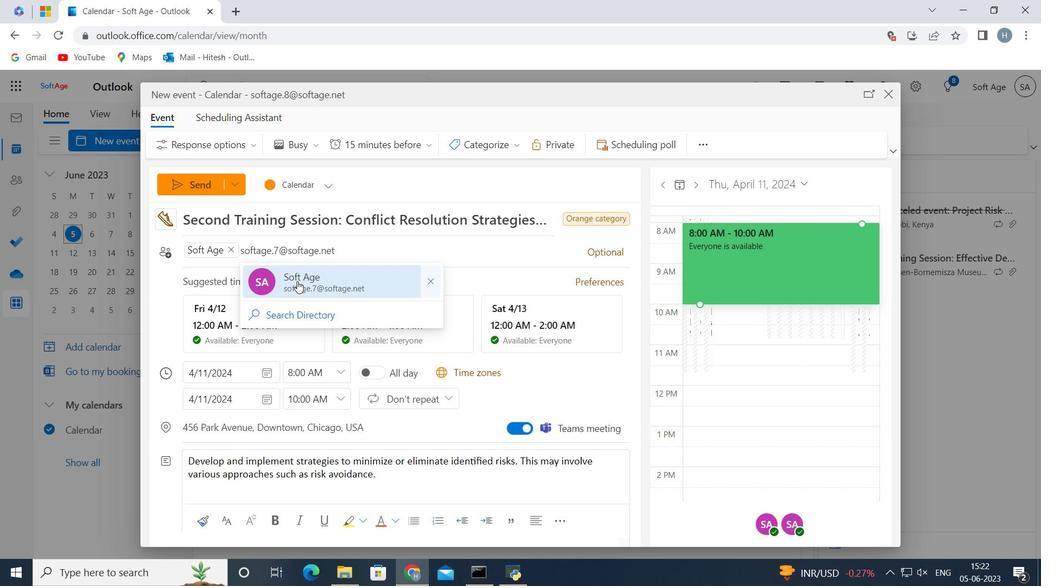 
Action: Mouse pressed left at (302, 278)
Screenshot: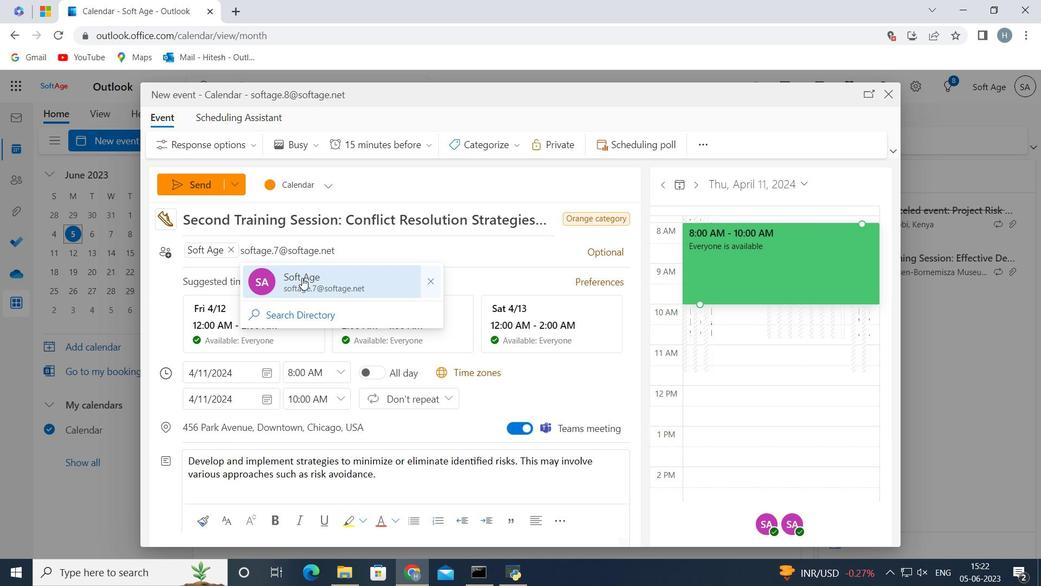
Action: Mouse moved to (411, 146)
Screenshot: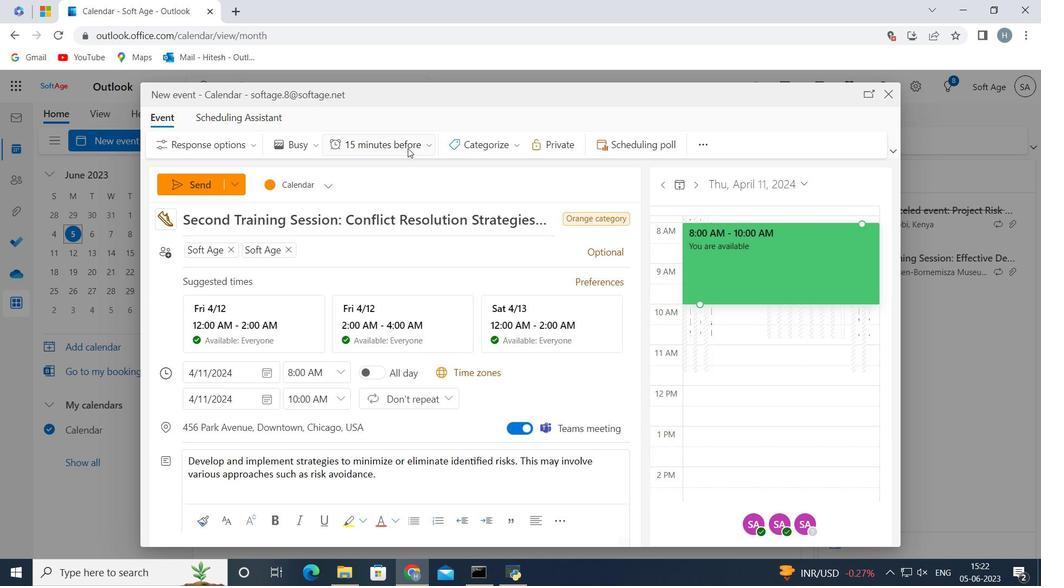 
Action: Mouse pressed left at (411, 146)
Screenshot: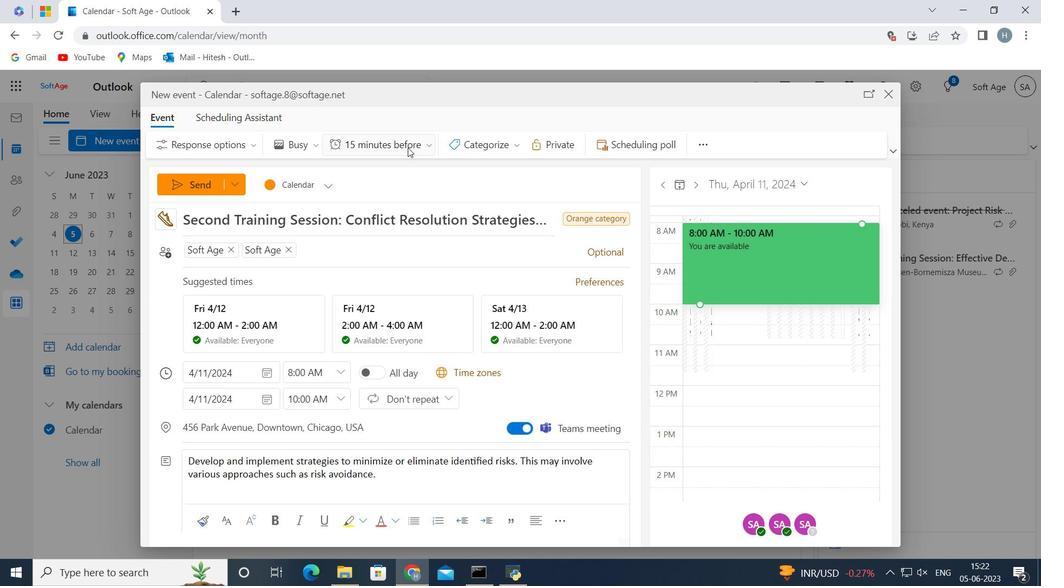 
Action: Mouse moved to (380, 263)
Screenshot: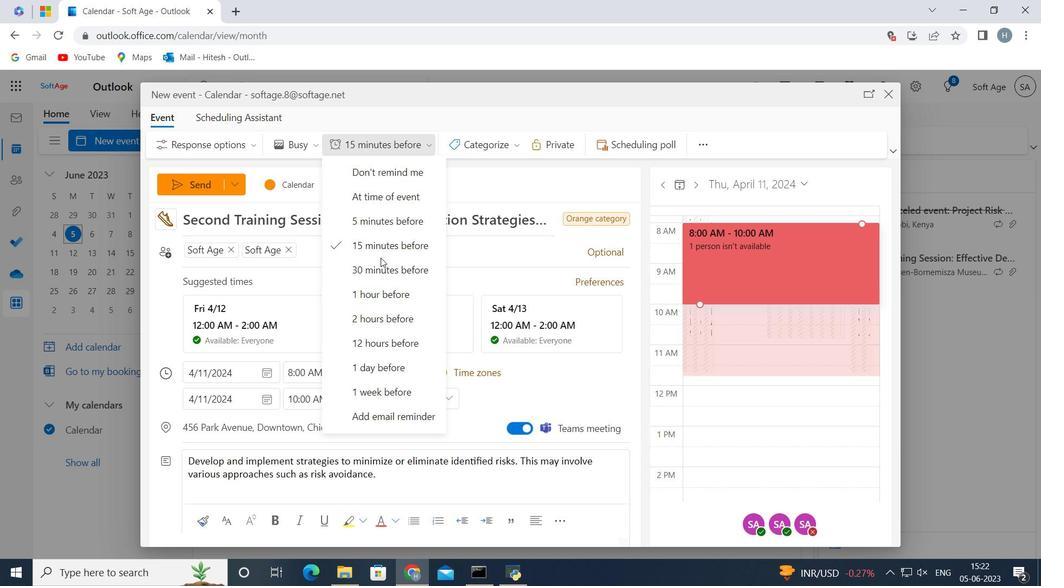 
Action: Mouse pressed left at (380, 263)
Screenshot: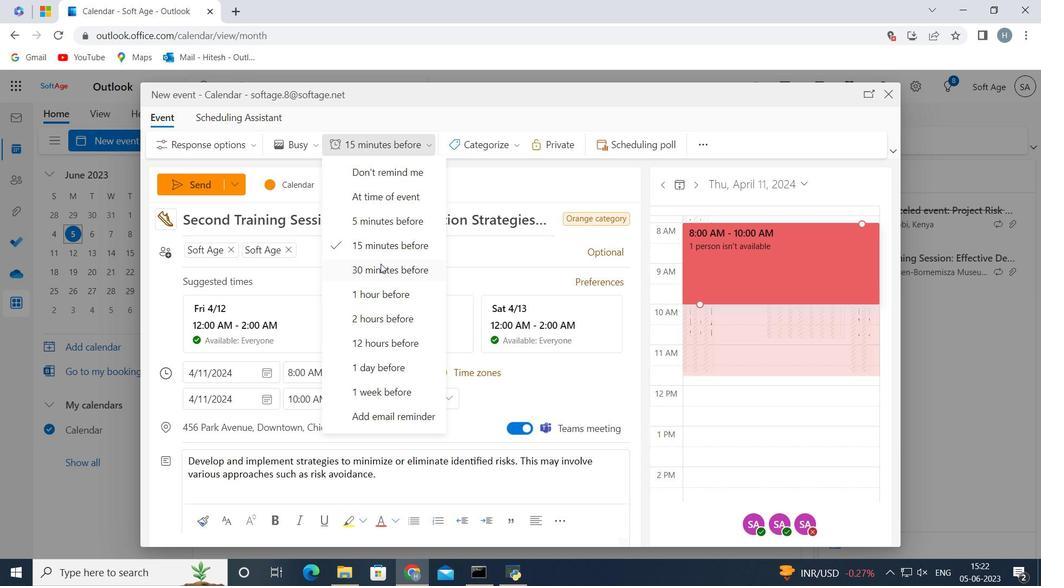 
Action: Mouse moved to (205, 180)
Screenshot: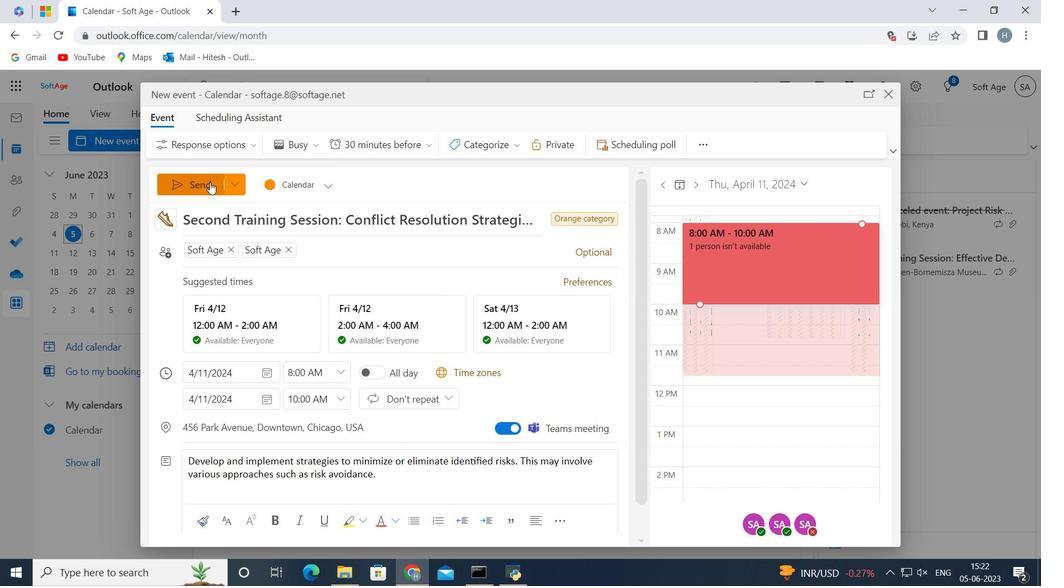 
Action: Mouse pressed left at (205, 180)
Screenshot: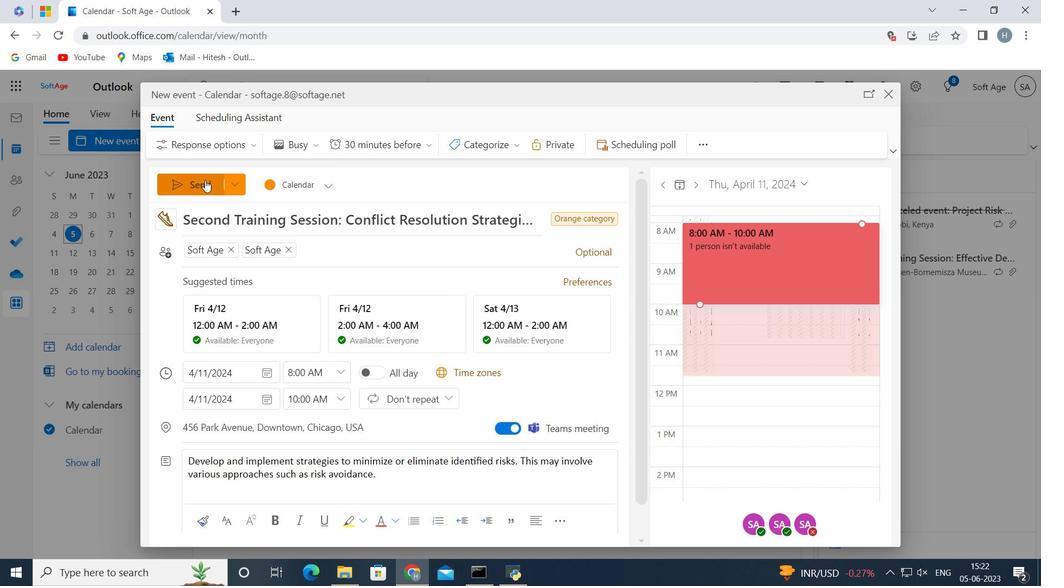 
Action: Mouse moved to (473, 202)
Screenshot: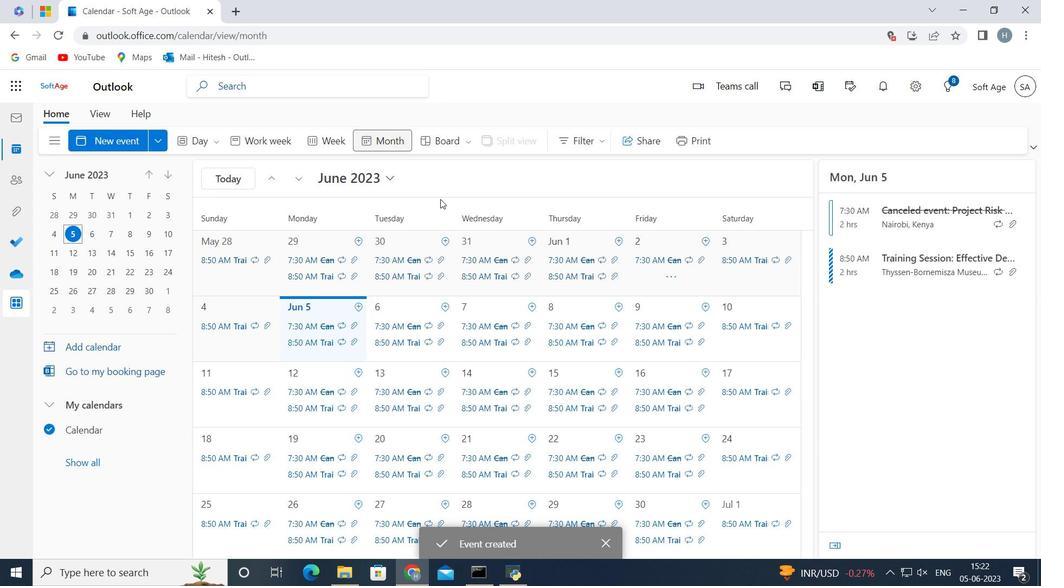 
